 Task: Look for space in Bruntál, Czech Republic from 5th July, 2023 to 10th July, 2023 for 4 adults in price range Rs.9000 to Rs.14000. Place can be entire place with 2 bedrooms having 4 beds and 2 bathrooms. Property type can be house, flat, guest house. Booking option can be shelf check-in. Required host language is English.
Action: Mouse moved to (420, 86)
Screenshot: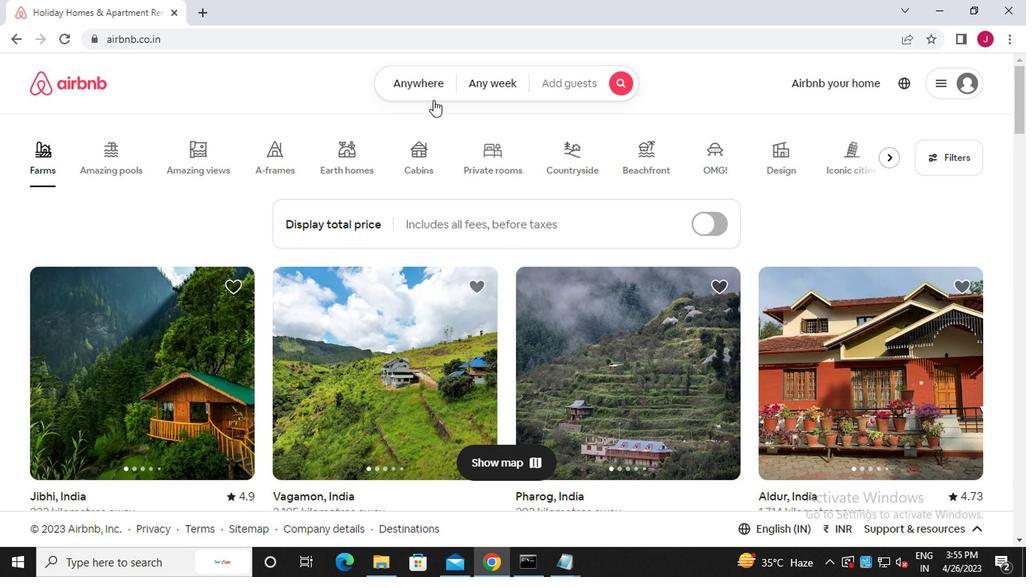 
Action: Mouse pressed left at (420, 86)
Screenshot: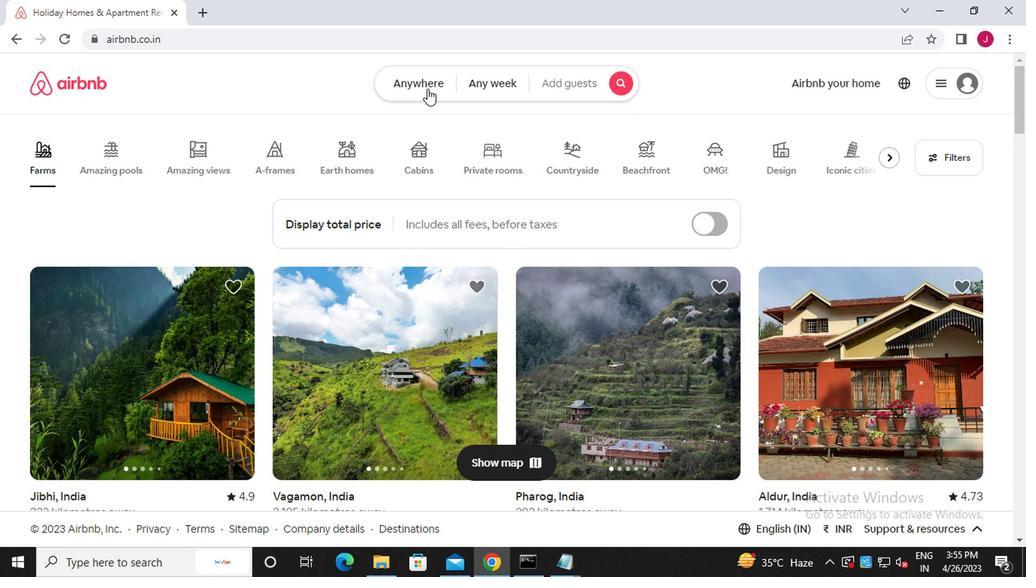 
Action: Mouse moved to (268, 144)
Screenshot: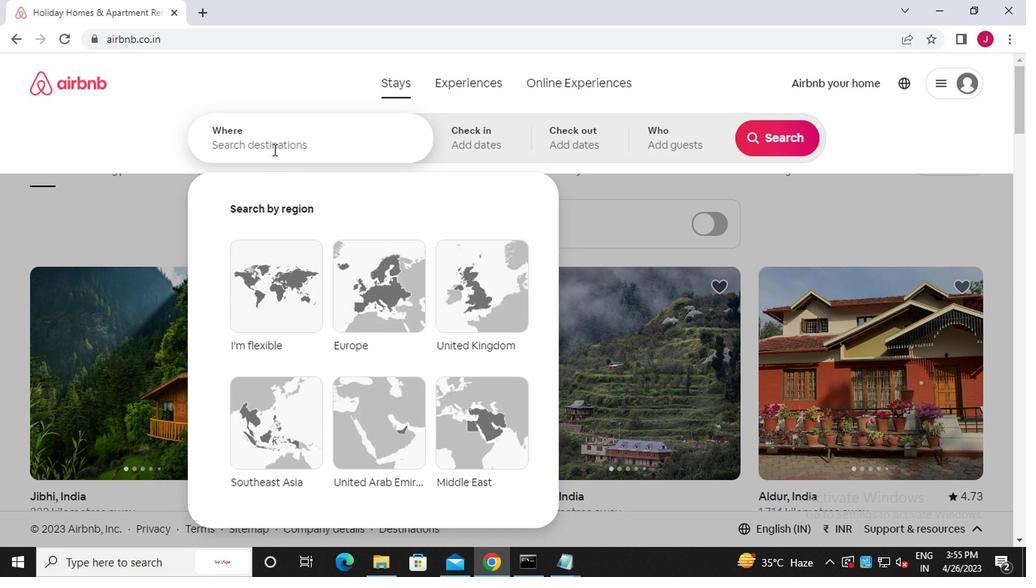 
Action: Mouse pressed left at (268, 144)
Screenshot: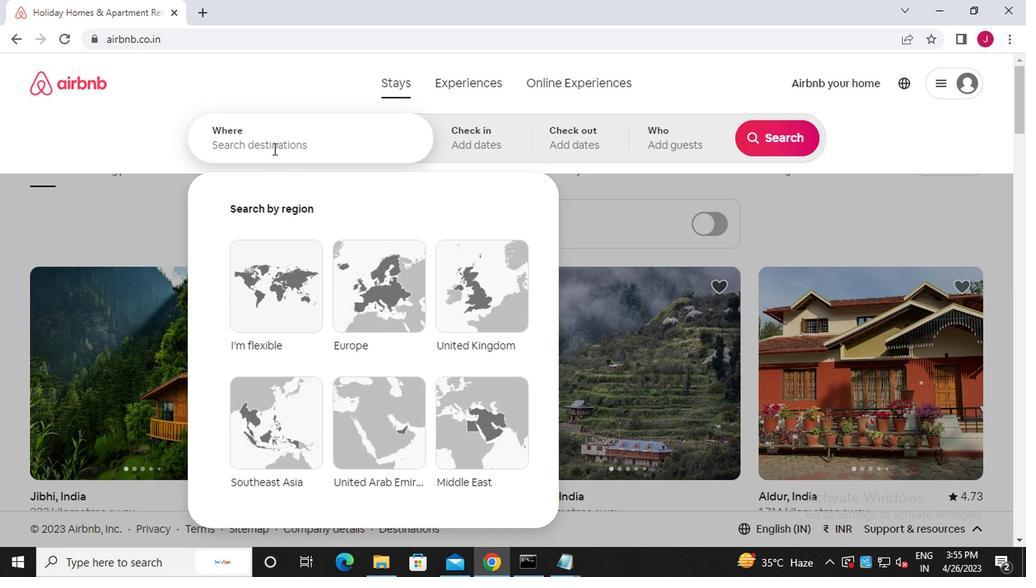
Action: Key pressed b<Key.caps_lock>runtal,<Key.caps_lock>c<Key.caps_lock>zech<Key.space><Key.caps_lock>re<Key.backspace><Key.caps_lock>epublic
Screenshot: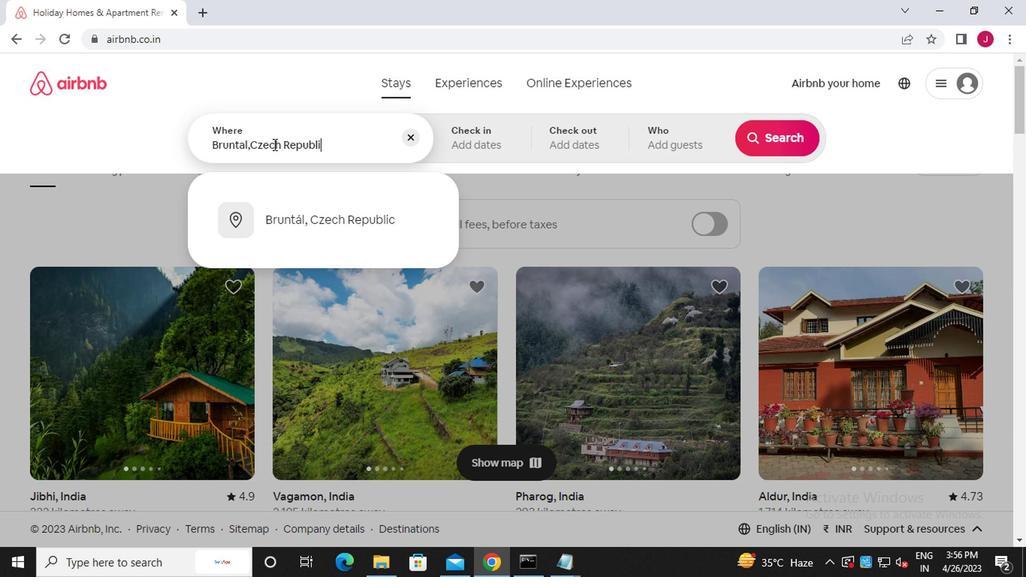 
Action: Mouse moved to (359, 223)
Screenshot: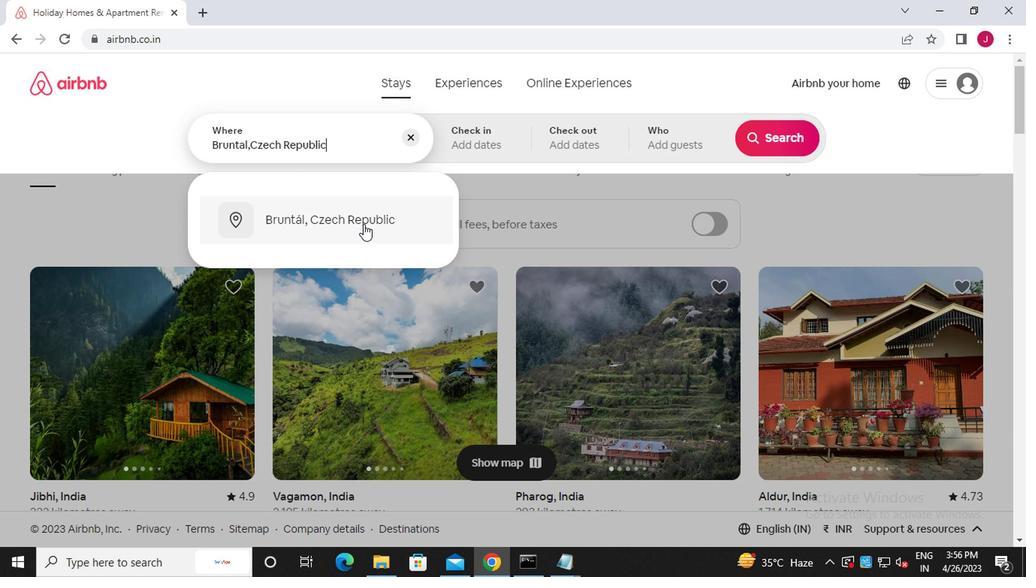 
Action: Mouse pressed left at (359, 223)
Screenshot: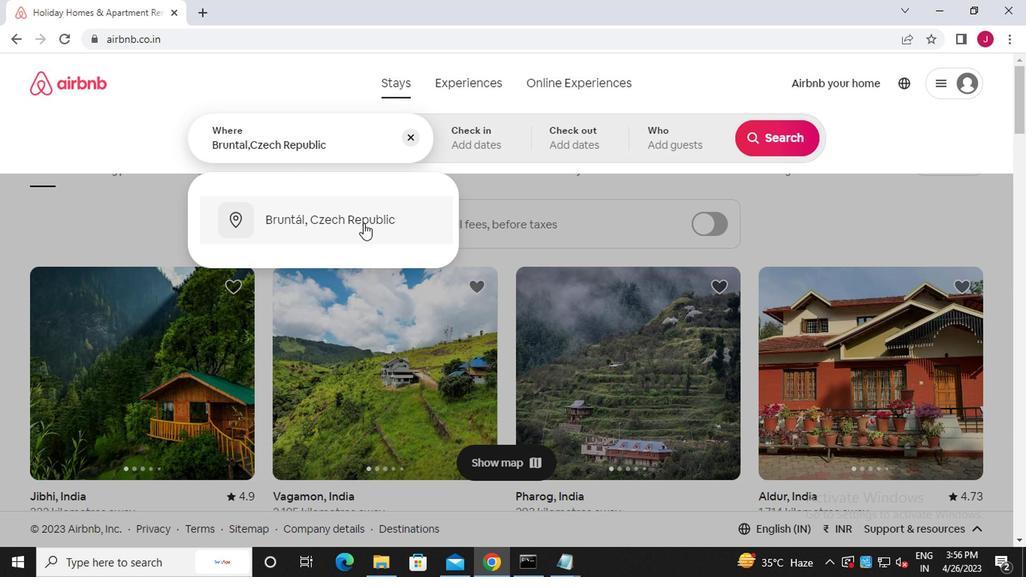 
Action: Mouse moved to (768, 257)
Screenshot: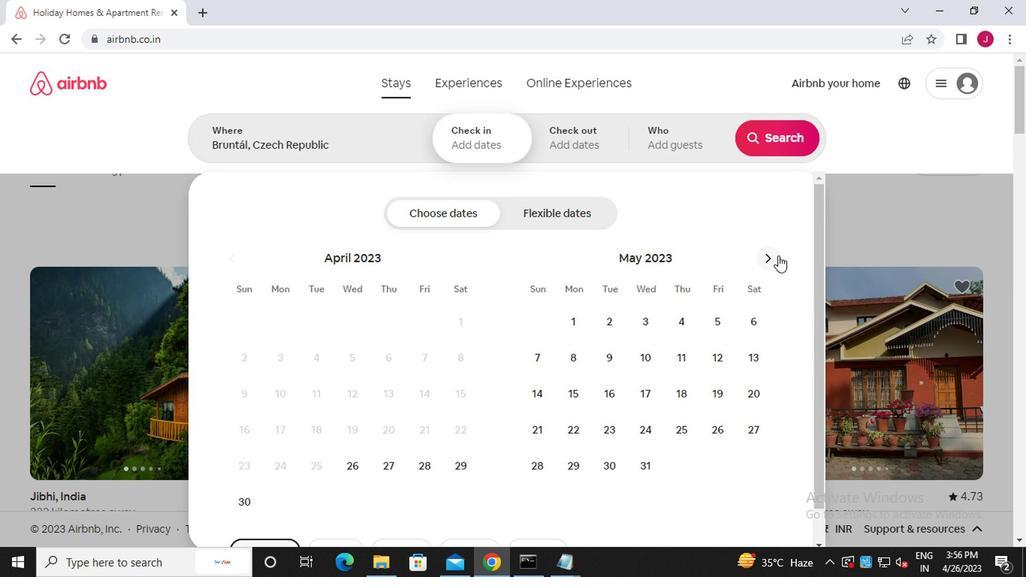 
Action: Mouse pressed left at (768, 257)
Screenshot: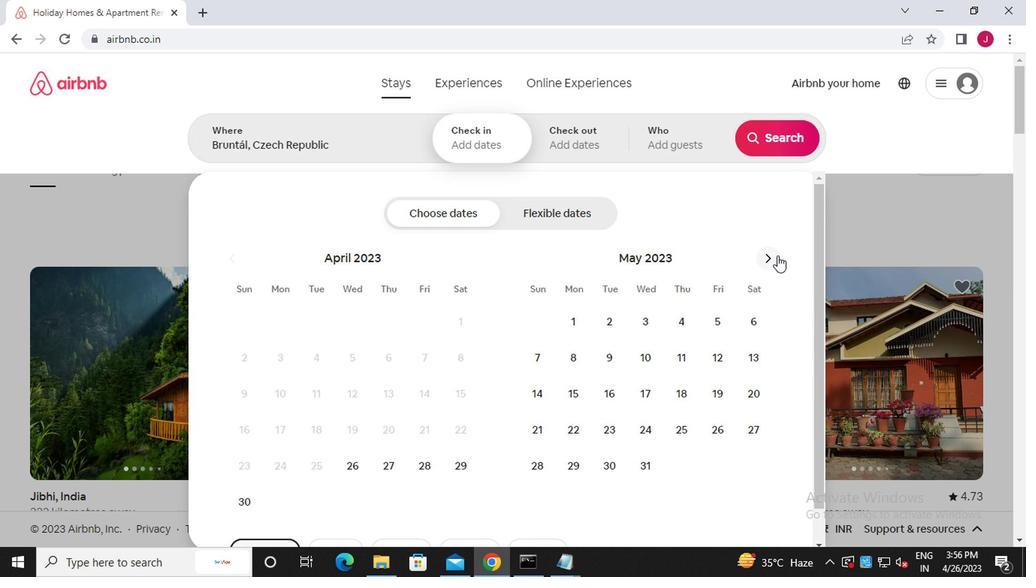 
Action: Mouse pressed left at (768, 257)
Screenshot: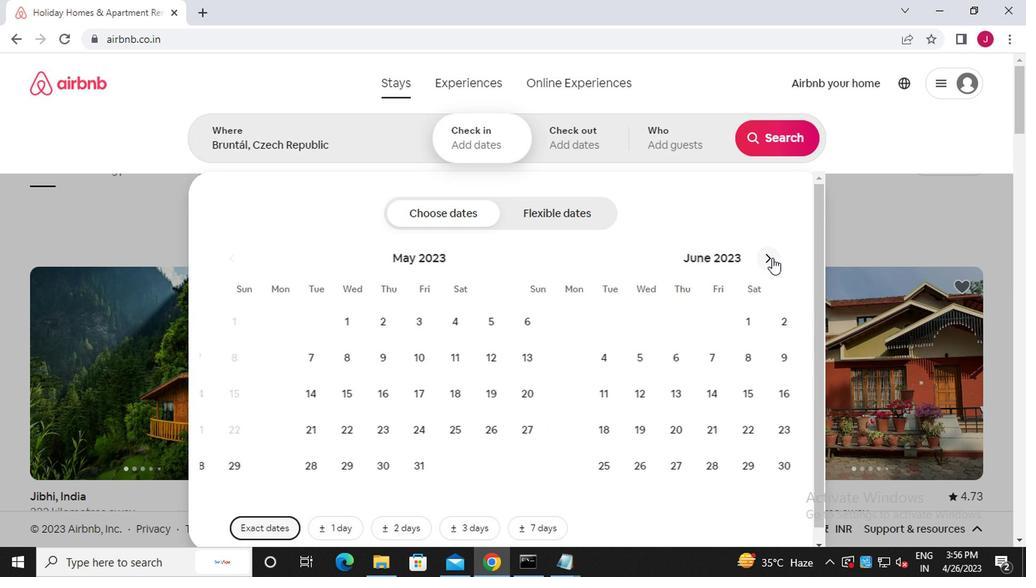 
Action: Mouse moved to (643, 358)
Screenshot: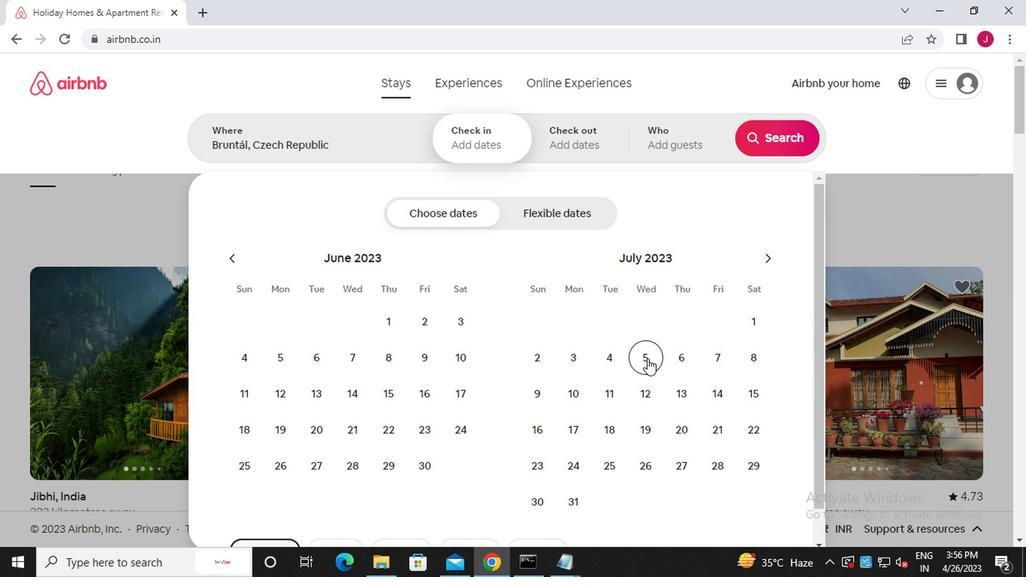 
Action: Mouse pressed left at (643, 358)
Screenshot: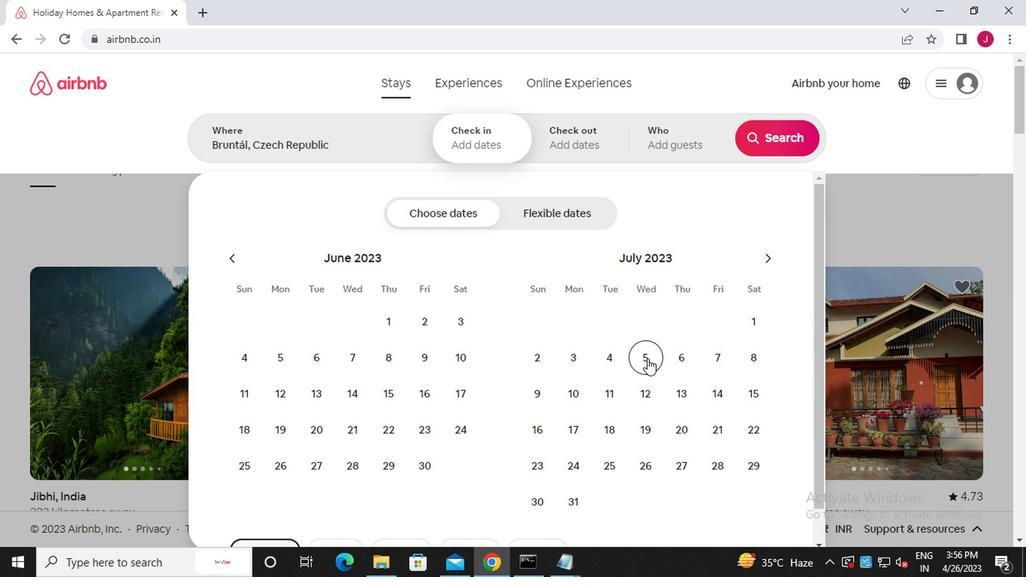 
Action: Mouse moved to (567, 391)
Screenshot: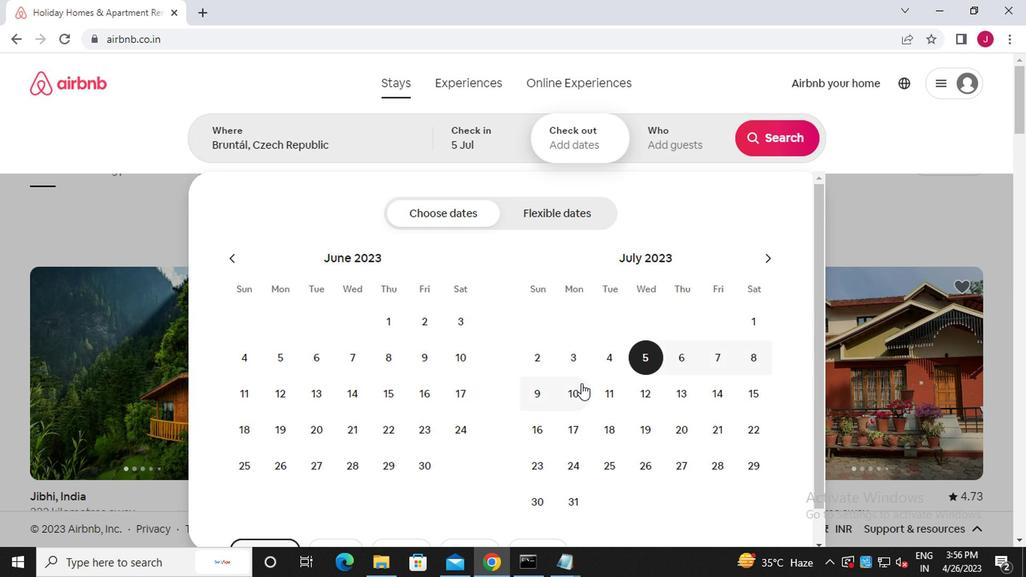 
Action: Mouse pressed left at (567, 391)
Screenshot: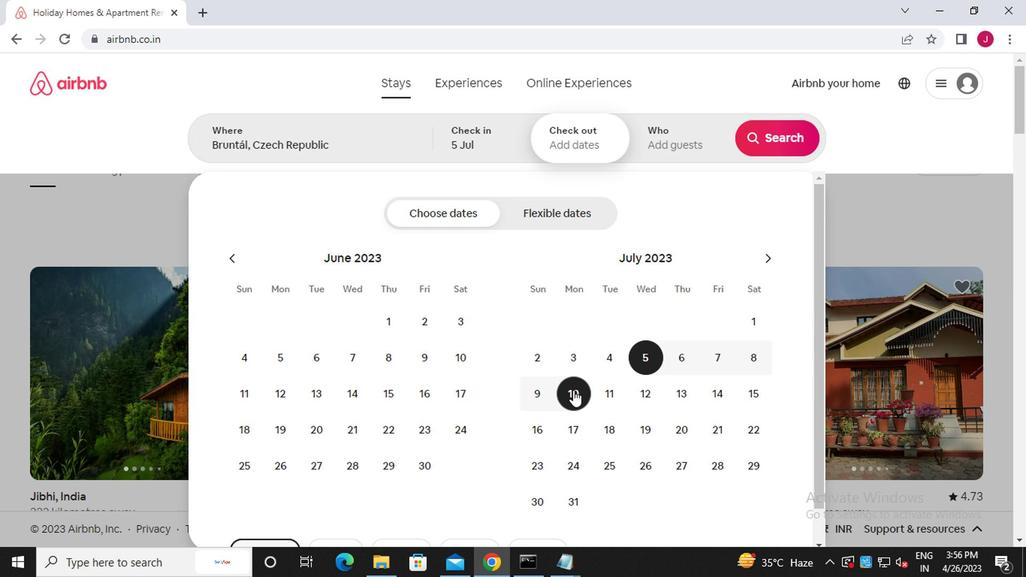 
Action: Mouse moved to (673, 139)
Screenshot: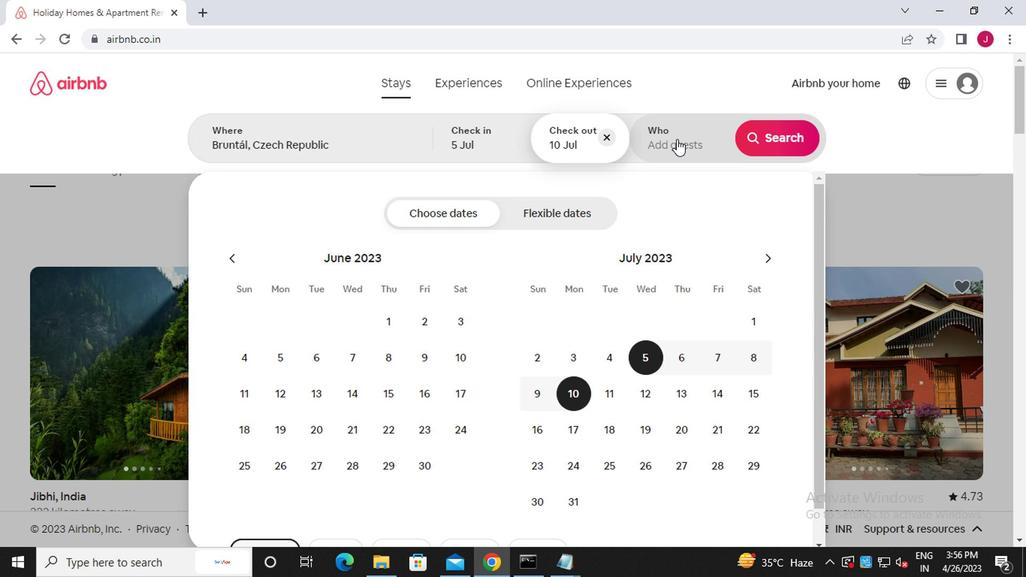 
Action: Mouse pressed left at (673, 139)
Screenshot: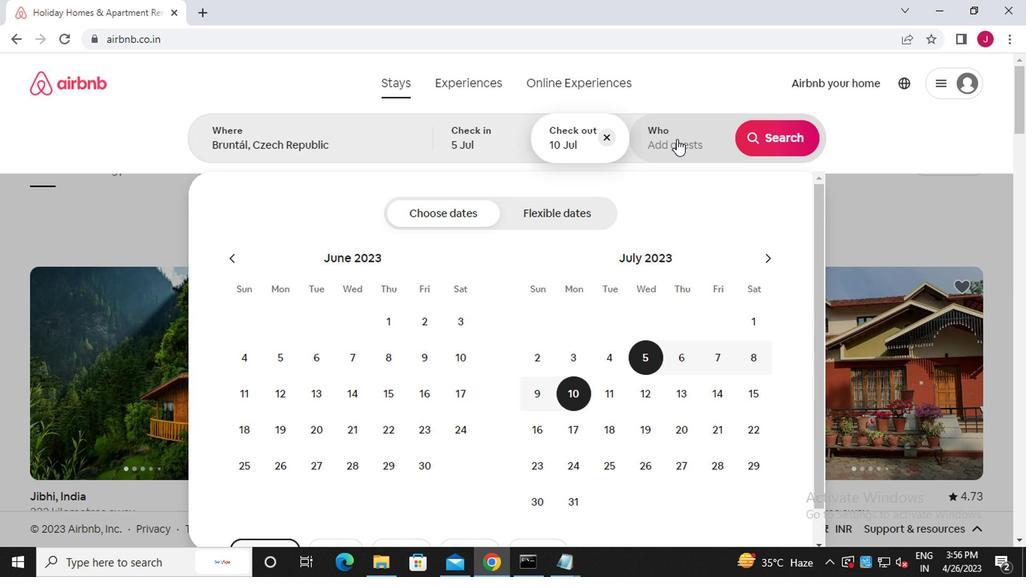 
Action: Mouse moved to (780, 221)
Screenshot: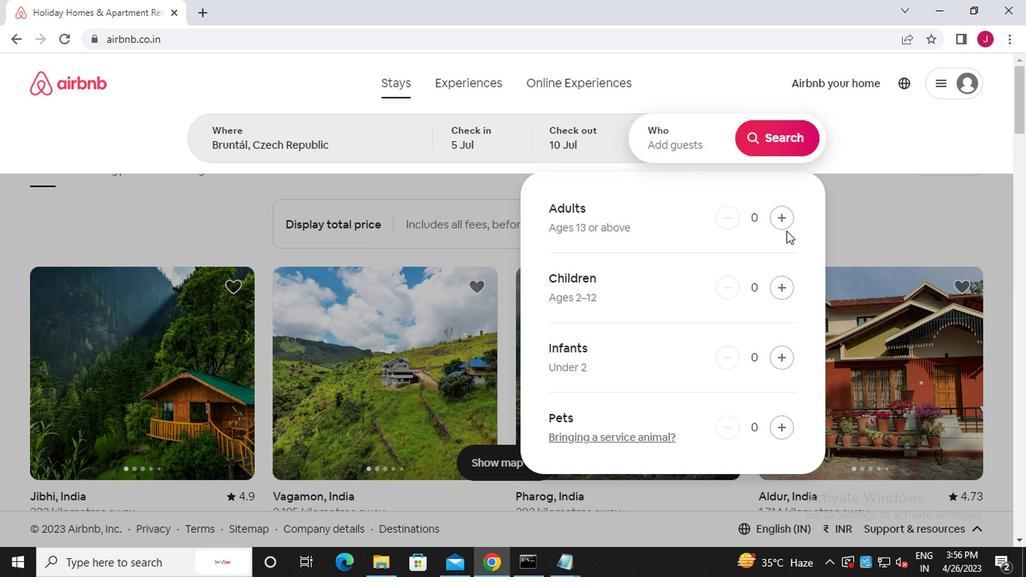 
Action: Mouse pressed left at (780, 221)
Screenshot: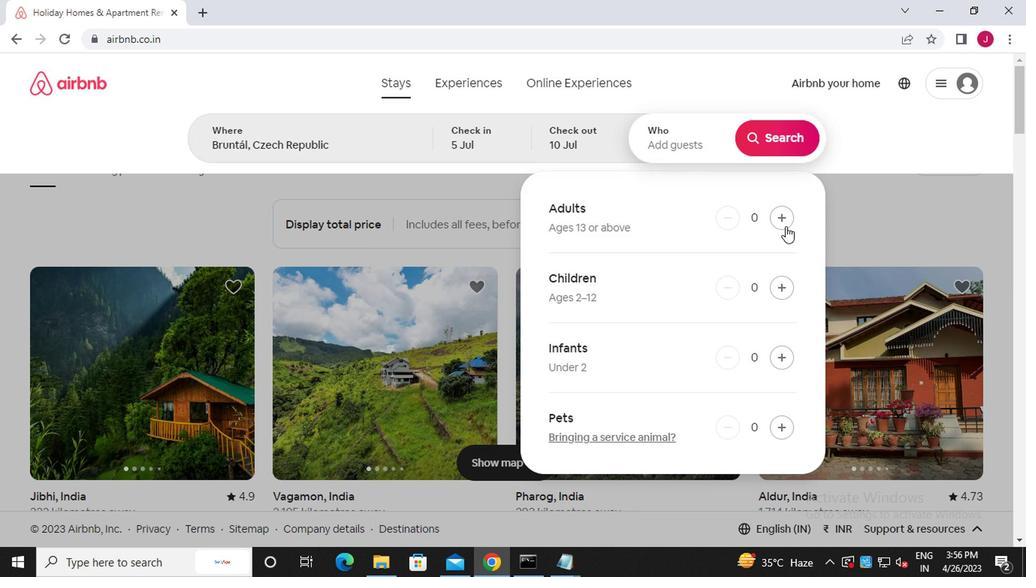
Action: Mouse moved to (780, 221)
Screenshot: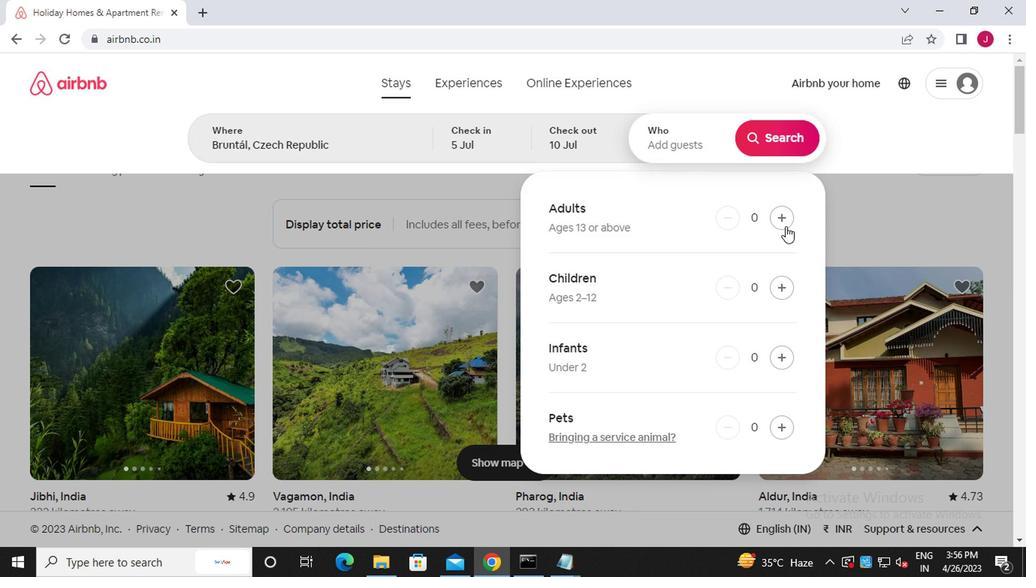 
Action: Mouse pressed left at (780, 221)
Screenshot: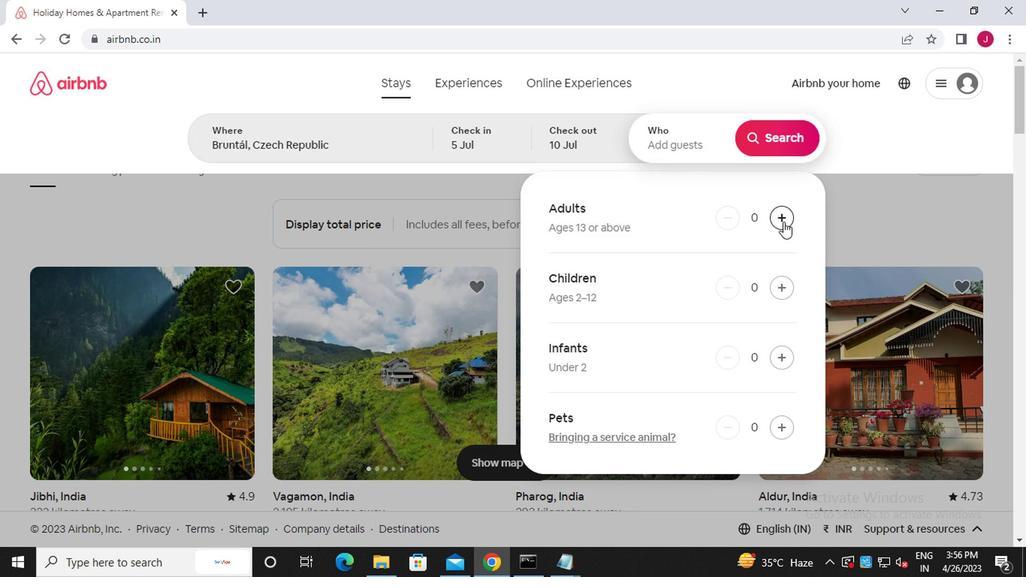
Action: Mouse pressed left at (780, 221)
Screenshot: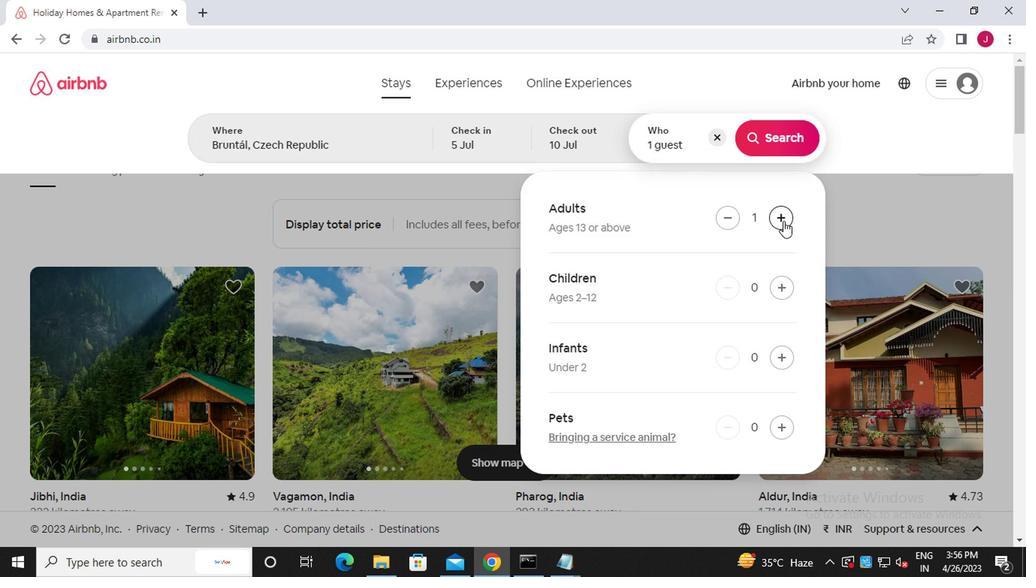 
Action: Mouse pressed left at (780, 221)
Screenshot: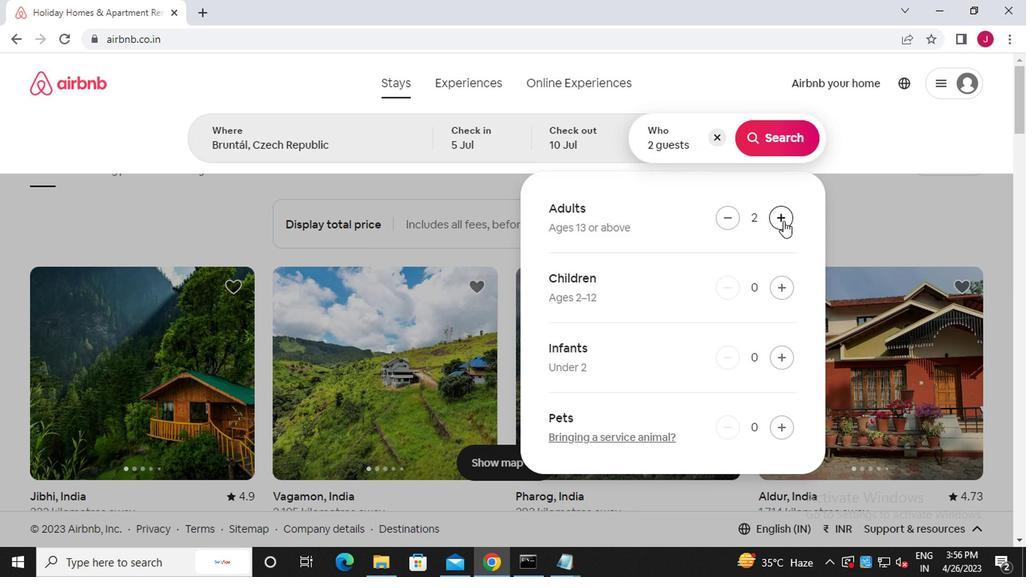 
Action: Mouse moved to (775, 143)
Screenshot: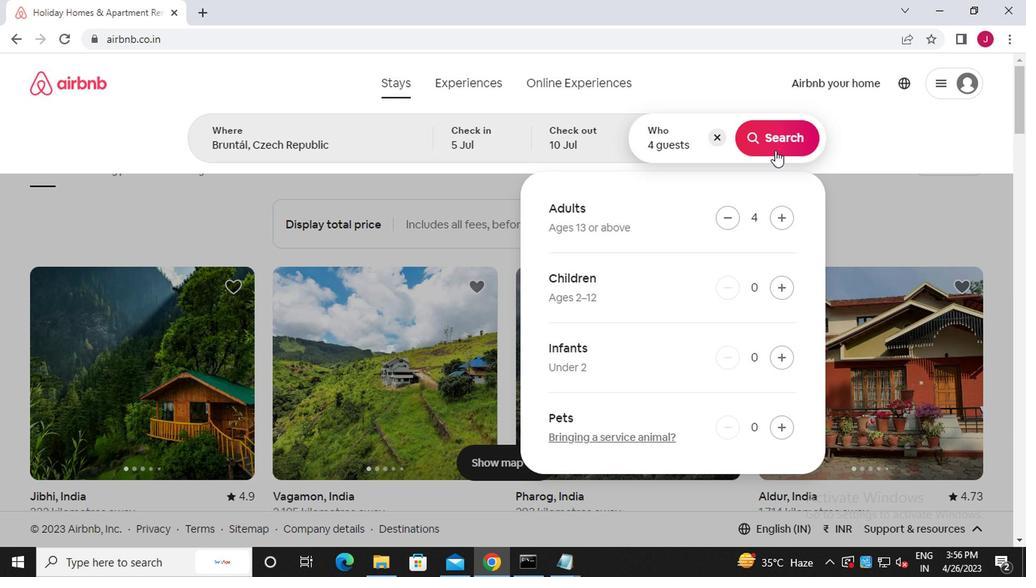 
Action: Mouse pressed left at (775, 143)
Screenshot: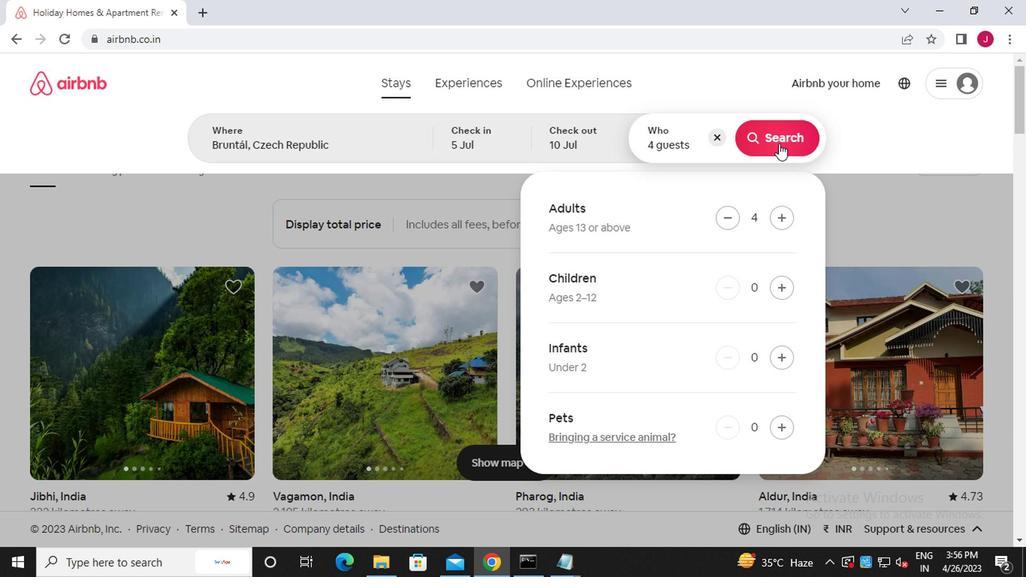 
Action: Mouse moved to (966, 144)
Screenshot: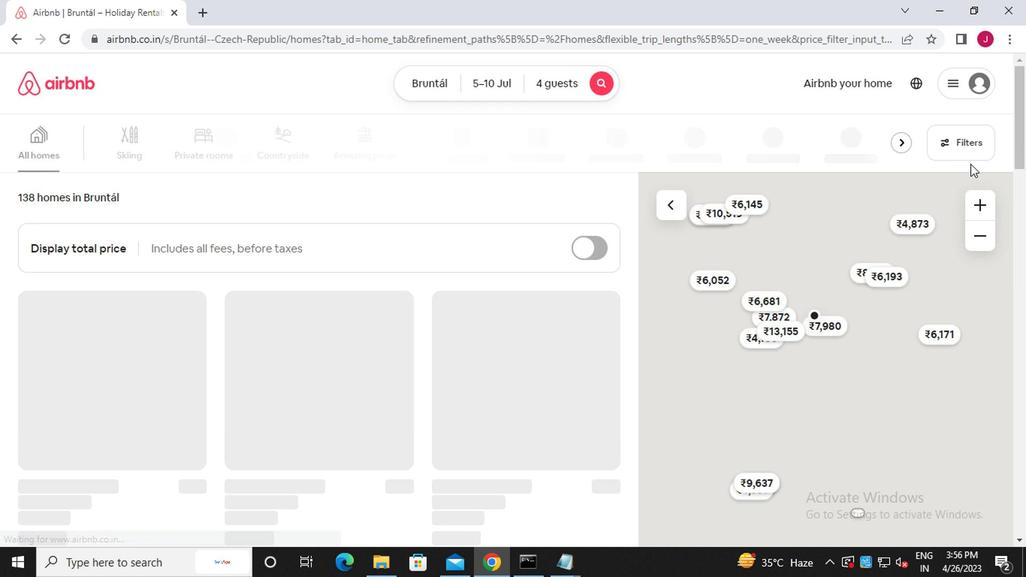 
Action: Mouse pressed left at (966, 144)
Screenshot: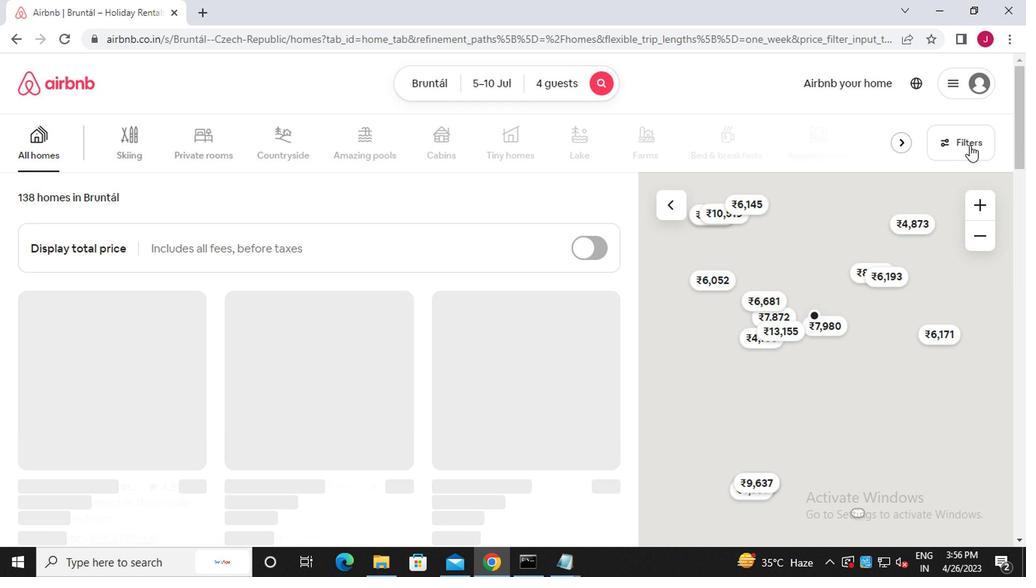 
Action: Mouse moved to (359, 329)
Screenshot: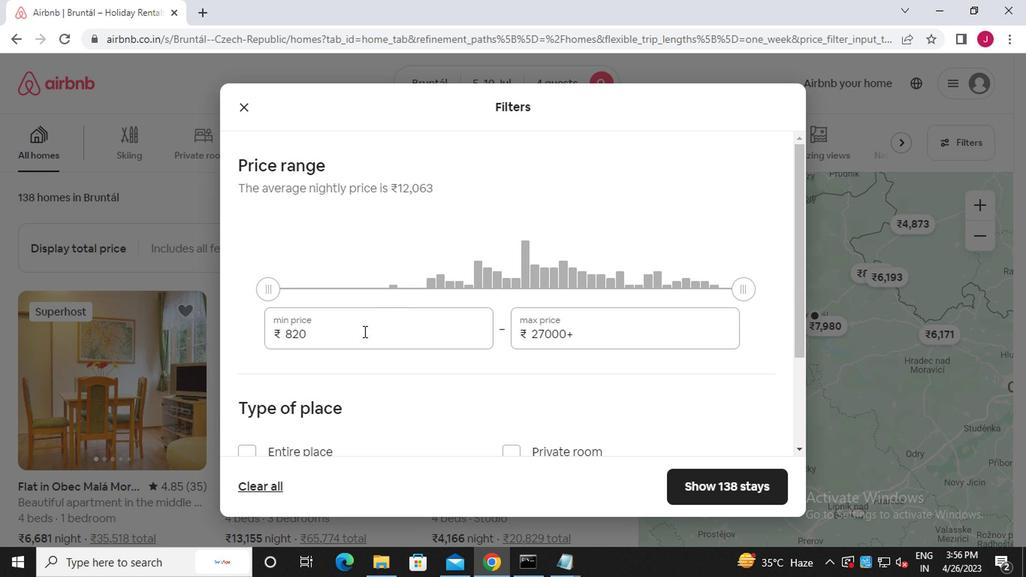 
Action: Mouse pressed left at (359, 329)
Screenshot: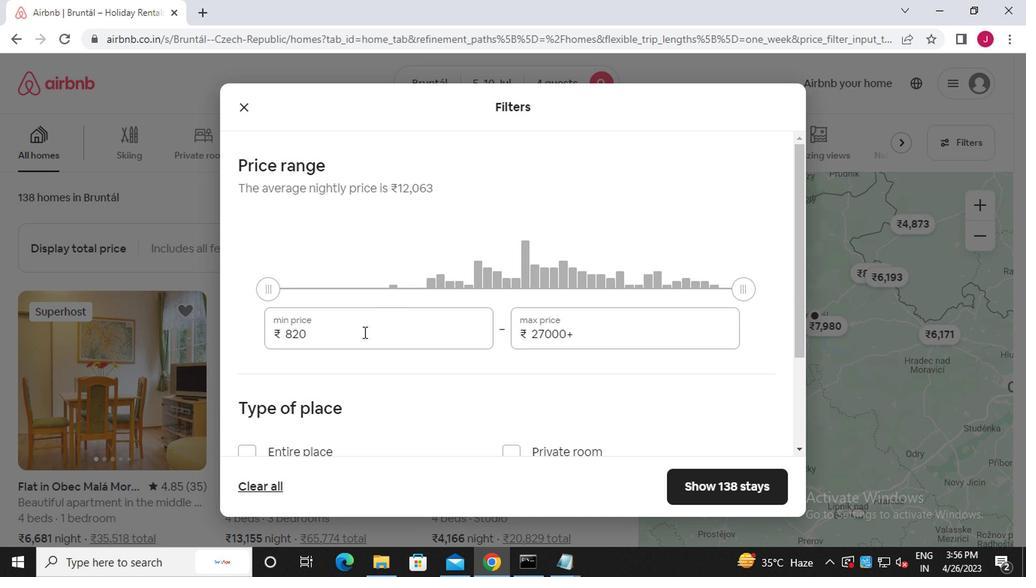 
Action: Mouse moved to (359, 329)
Screenshot: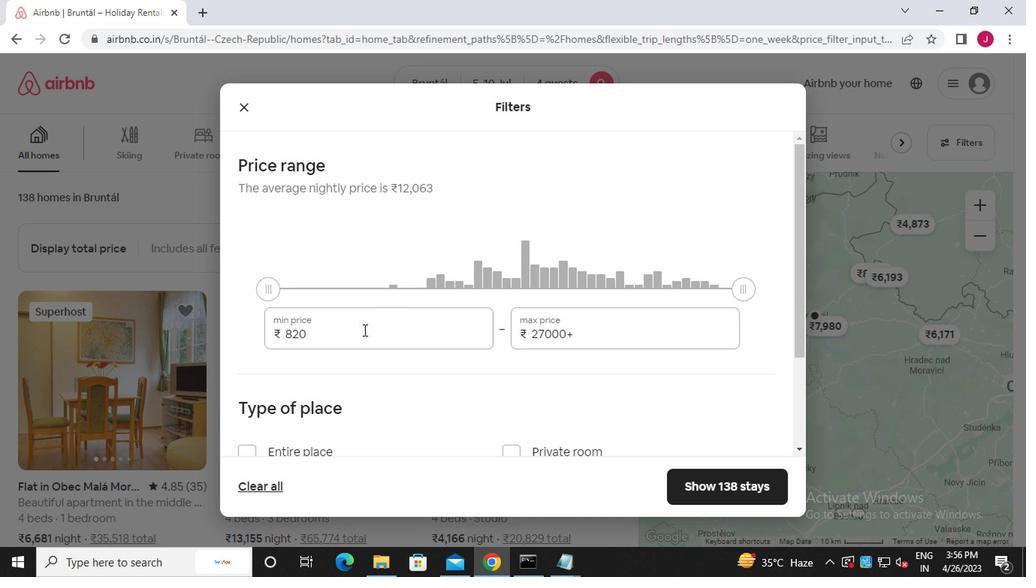 
Action: Key pressed <Key.backspace><Key.backspace><Key.backspace><<105>><<96>><<96>><<96>>
Screenshot: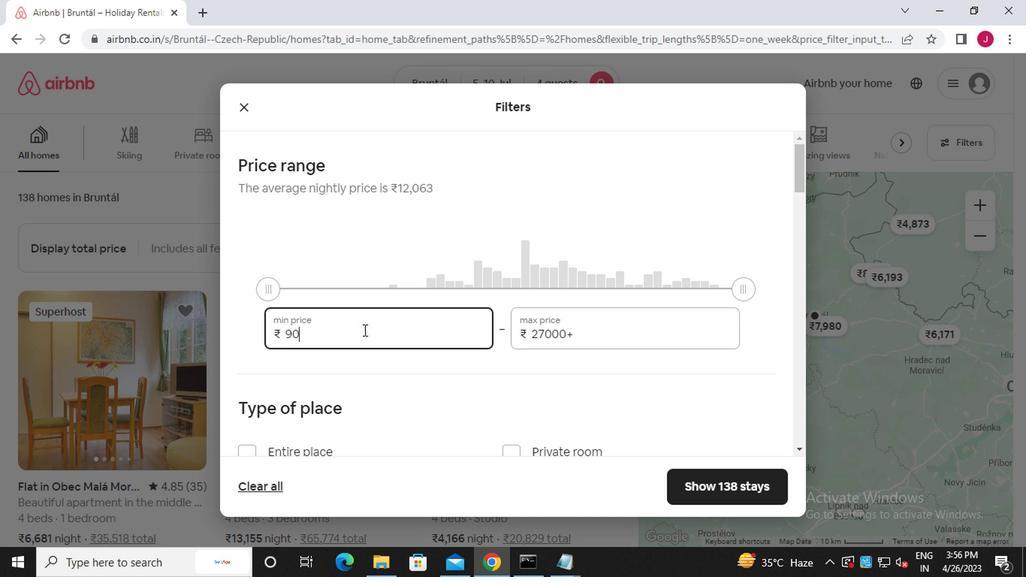 
Action: Mouse moved to (588, 327)
Screenshot: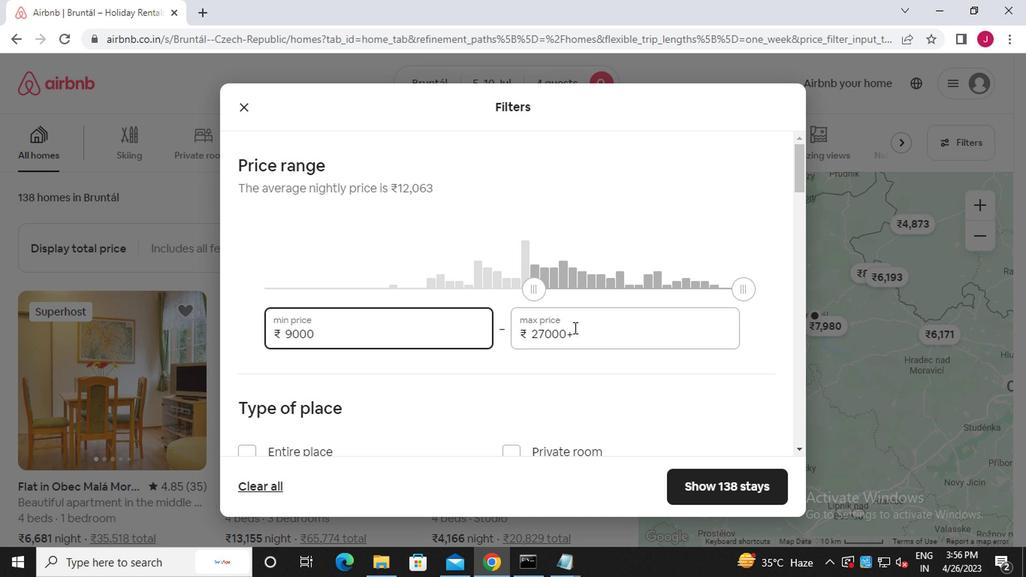 
Action: Mouse pressed left at (588, 327)
Screenshot: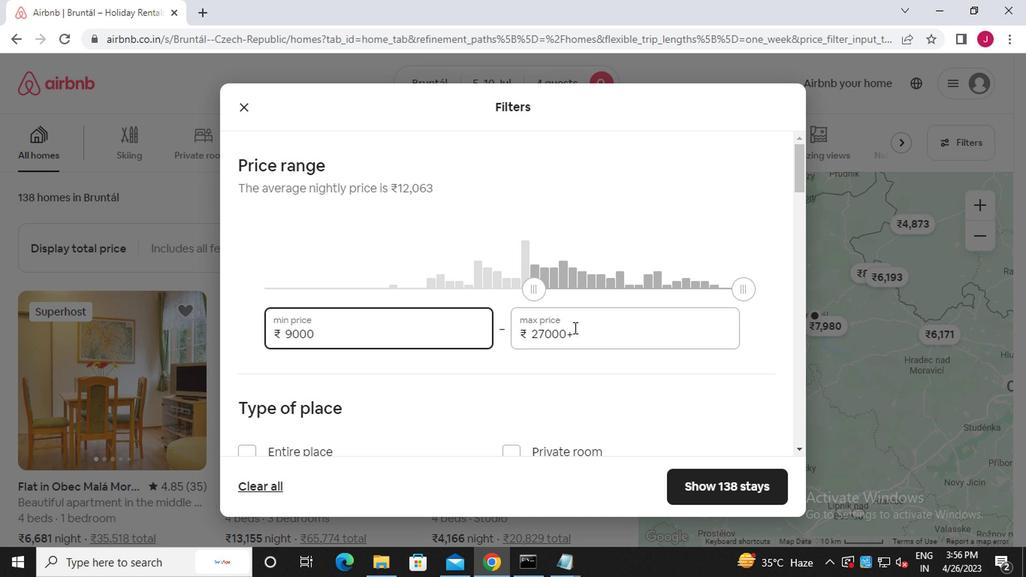 
Action: Mouse moved to (587, 332)
Screenshot: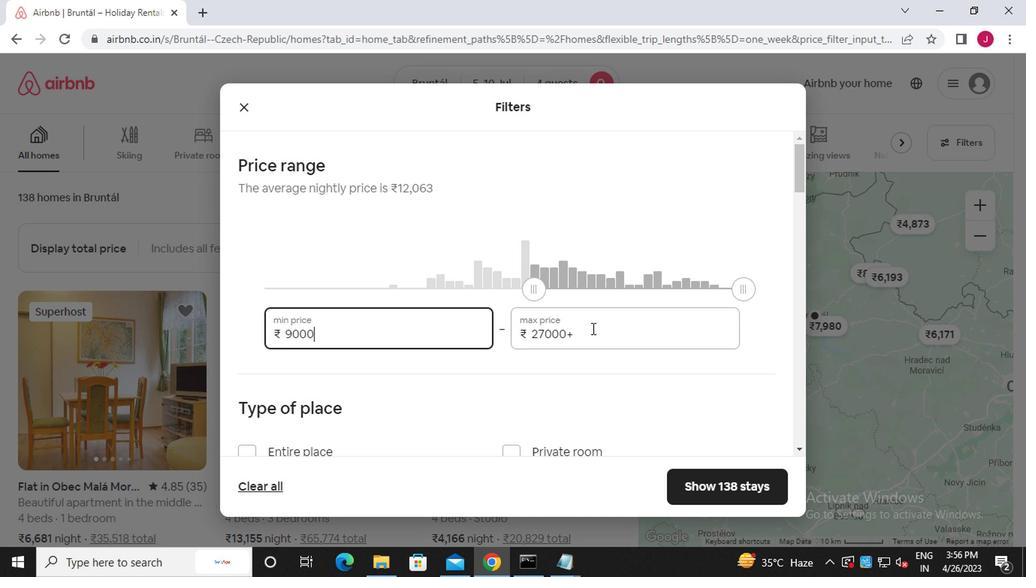 
Action: Key pressed <Key.backspace><Key.backspace><Key.backspace><Key.backspace><Key.backspace><Key.backspace><Key.backspace><Key.backspace><Key.backspace><Key.backspace><Key.backspace><<97>><<100>><<96>><<96>><<96>>
Screenshot: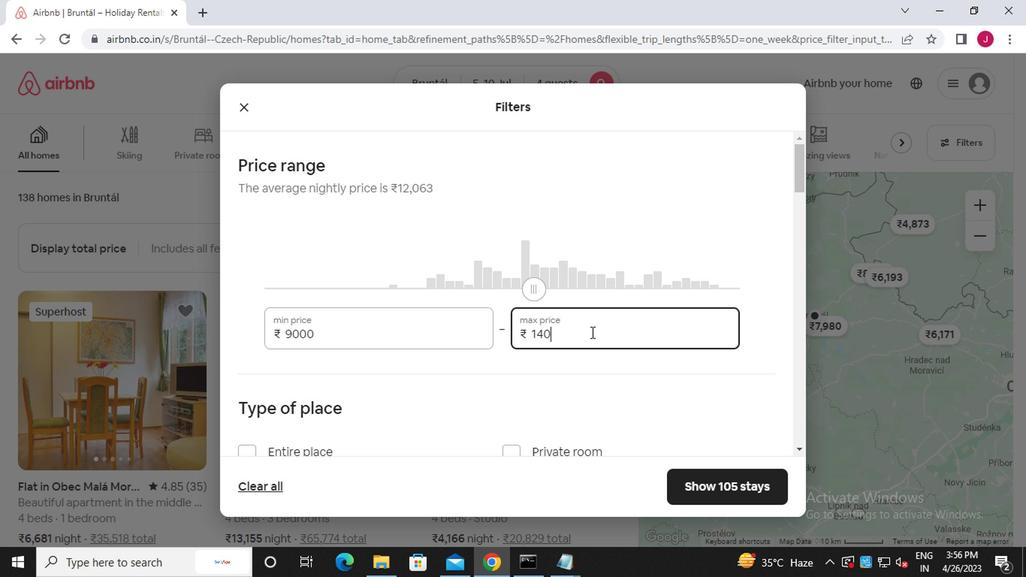 
Action: Mouse scrolled (587, 331) with delta (0, -1)
Screenshot: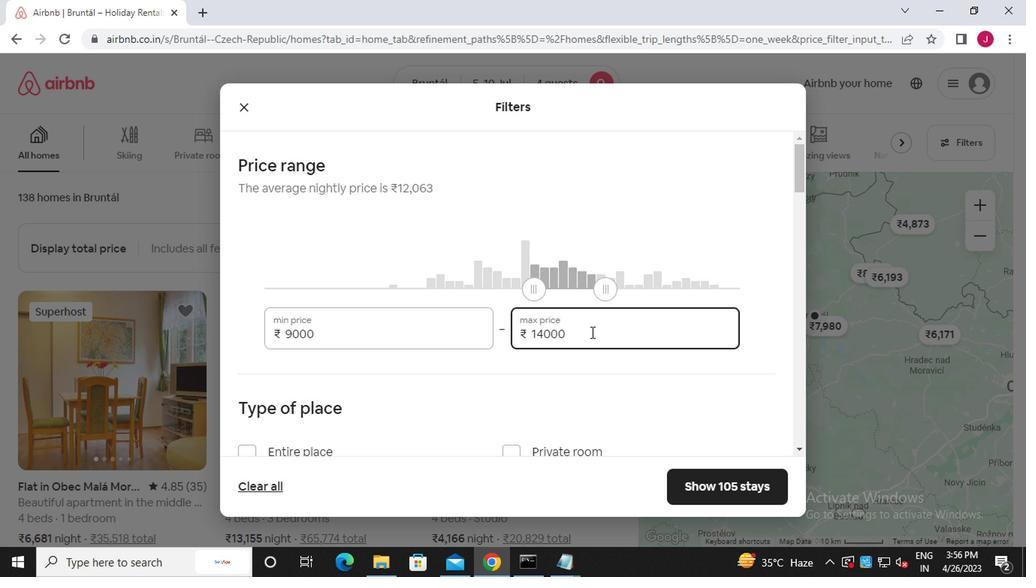
Action: Mouse scrolled (587, 331) with delta (0, -1)
Screenshot: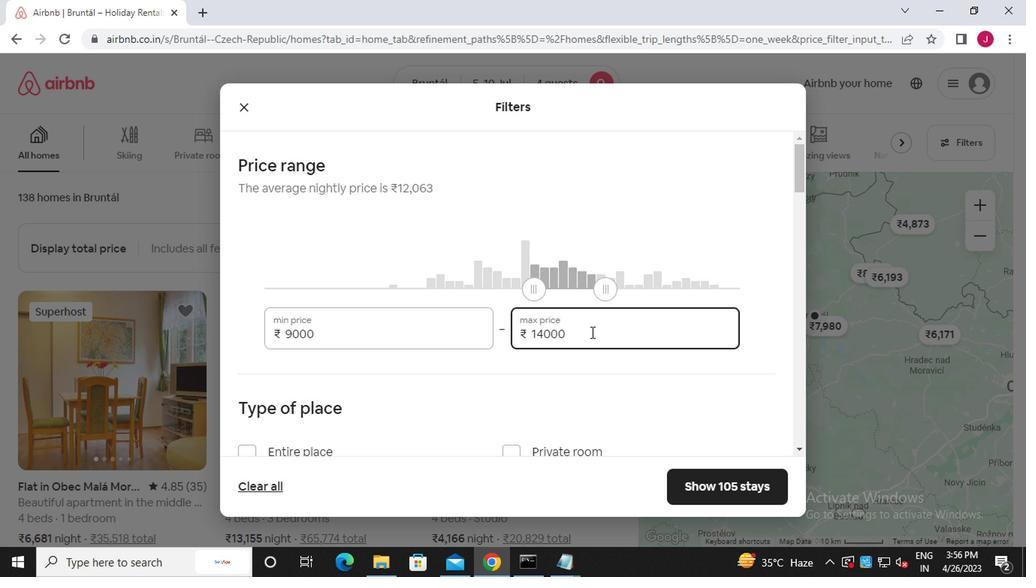 
Action: Mouse moved to (241, 303)
Screenshot: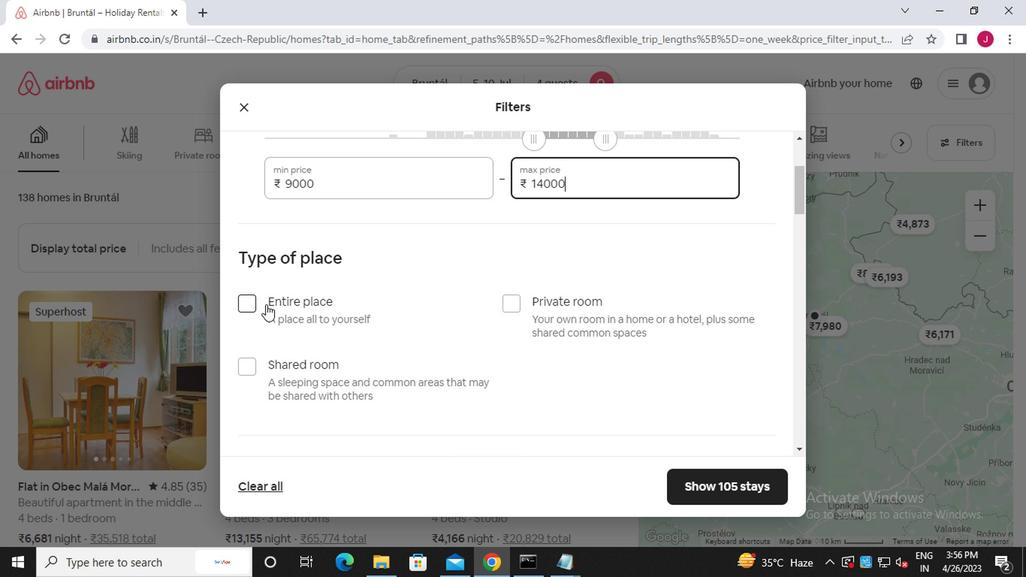 
Action: Mouse pressed left at (241, 303)
Screenshot: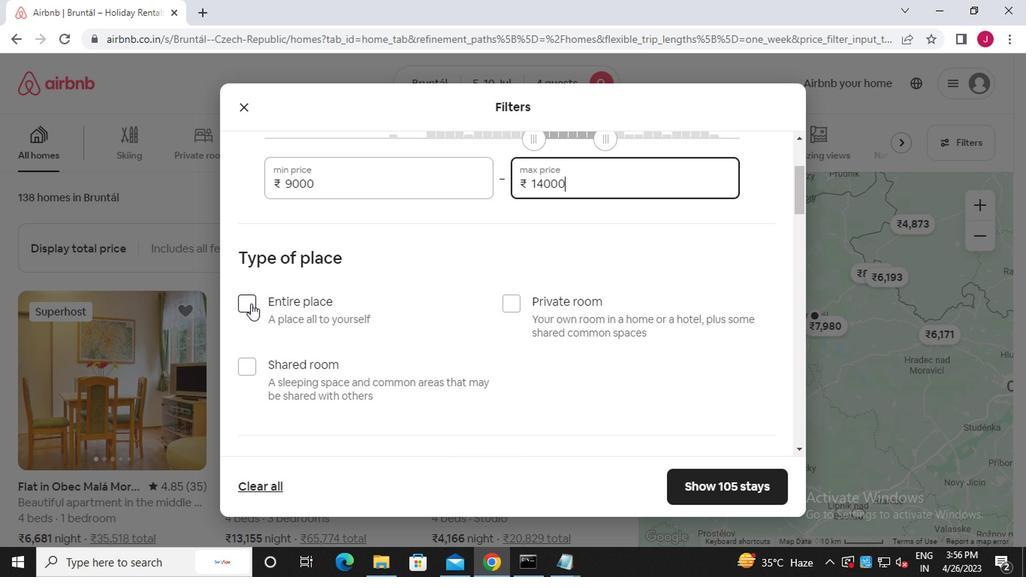 
Action: Mouse moved to (320, 318)
Screenshot: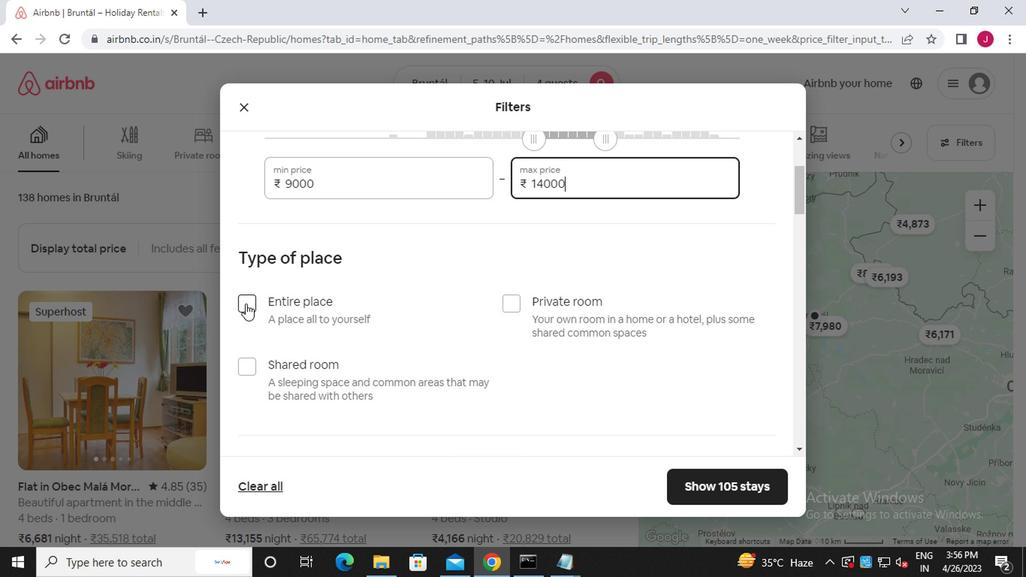 
Action: Mouse scrolled (320, 317) with delta (0, -1)
Screenshot: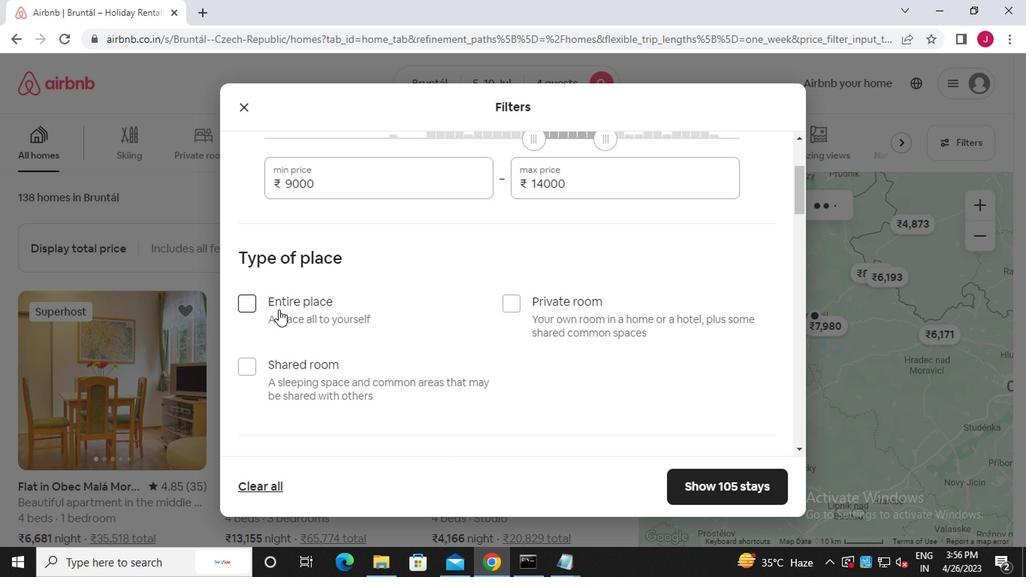 
Action: Mouse scrolled (320, 317) with delta (0, -1)
Screenshot: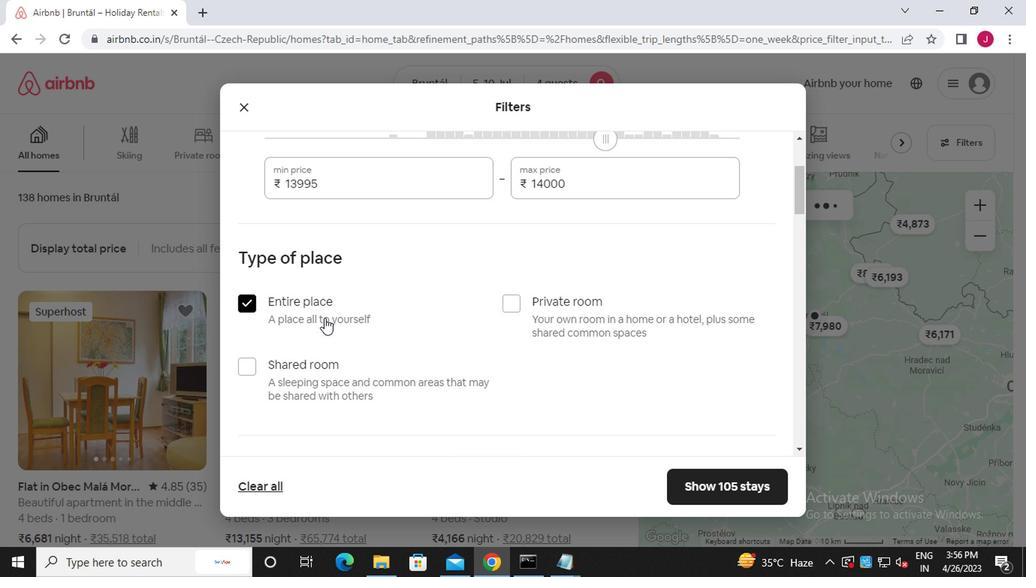 
Action: Mouse scrolled (320, 317) with delta (0, -1)
Screenshot: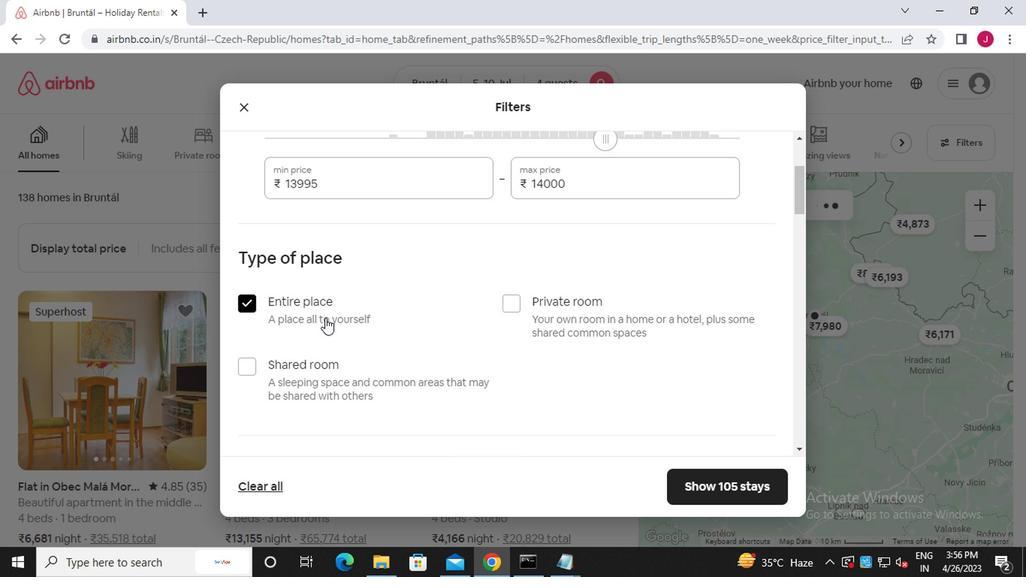 
Action: Mouse moved to (375, 326)
Screenshot: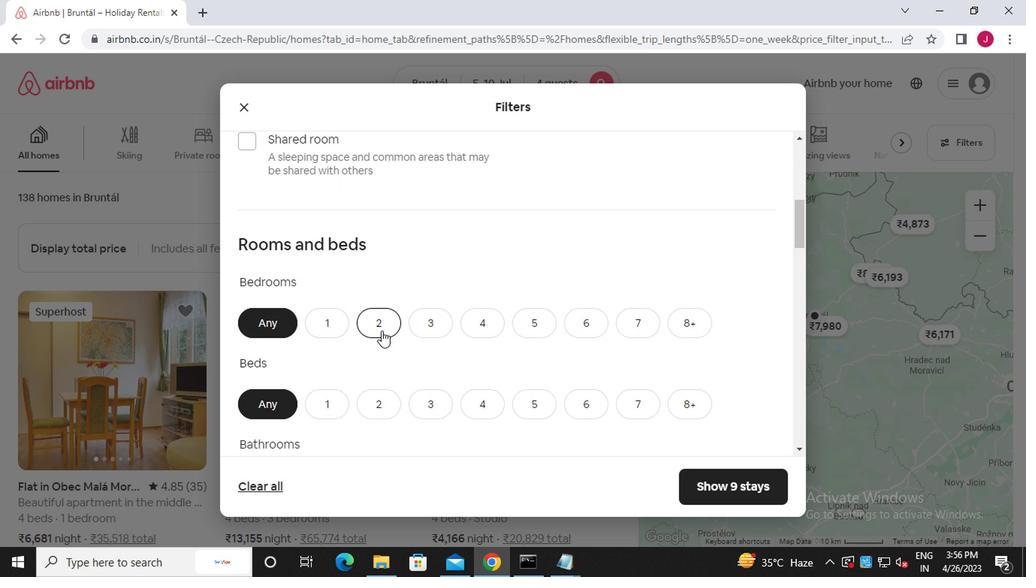 
Action: Mouse pressed left at (375, 326)
Screenshot: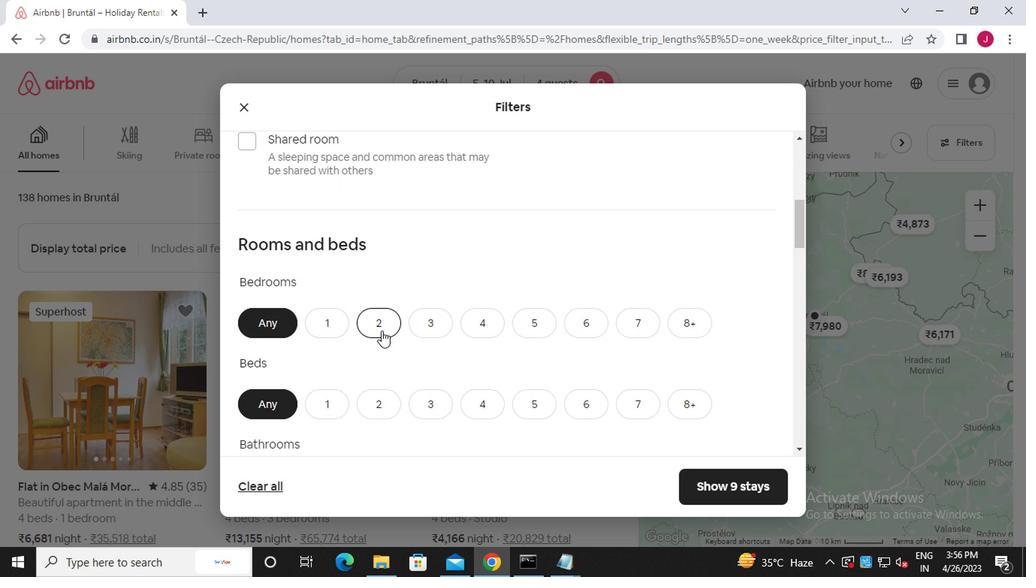 
Action: Mouse moved to (488, 409)
Screenshot: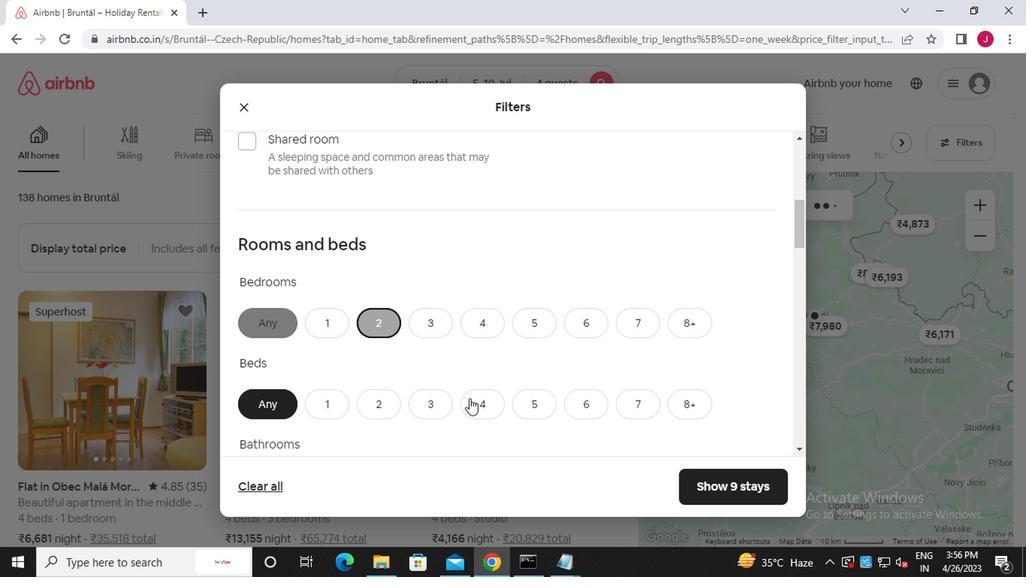 
Action: Mouse pressed left at (488, 409)
Screenshot: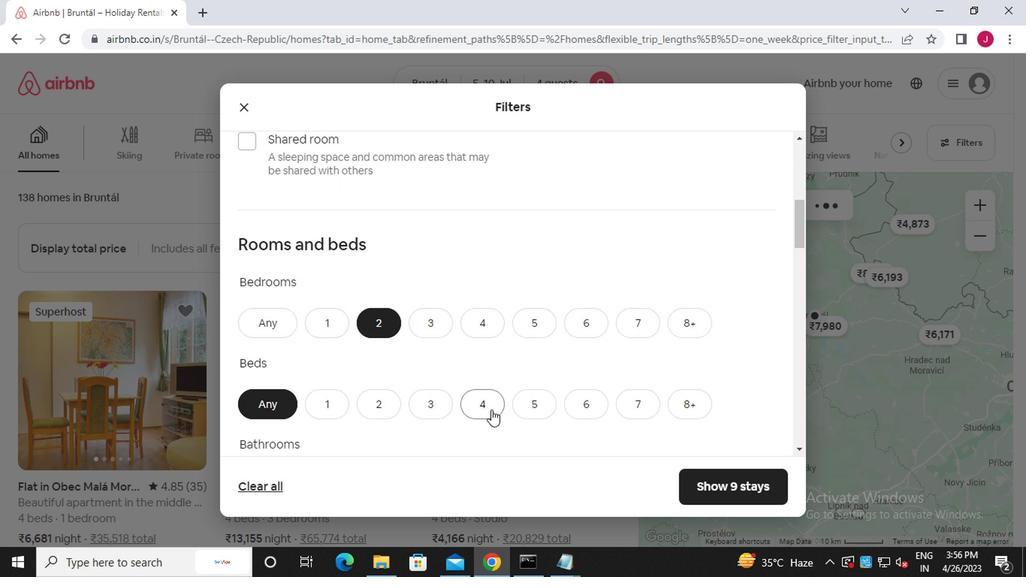
Action: Mouse moved to (462, 388)
Screenshot: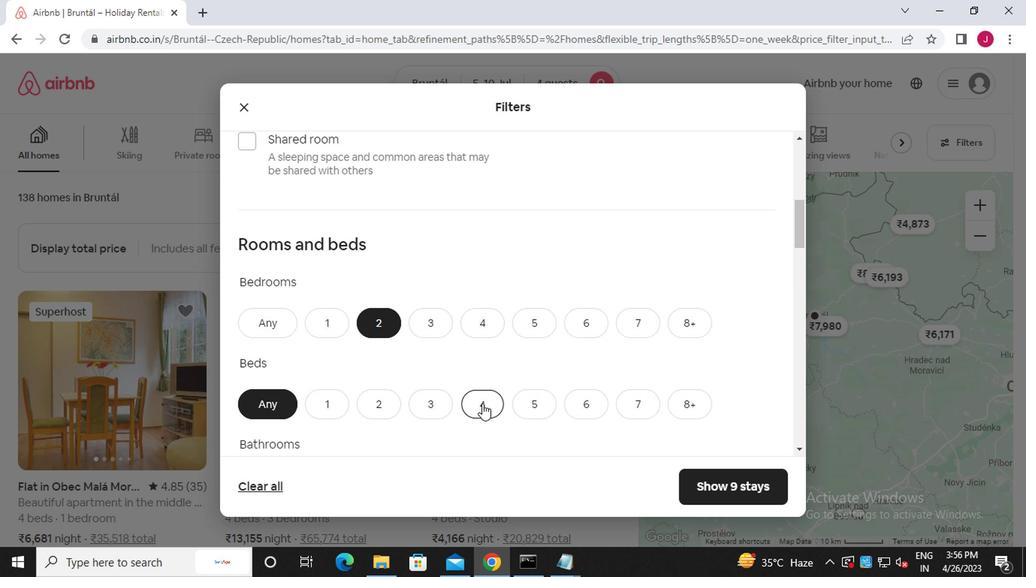 
Action: Mouse scrolled (462, 388) with delta (0, 0)
Screenshot: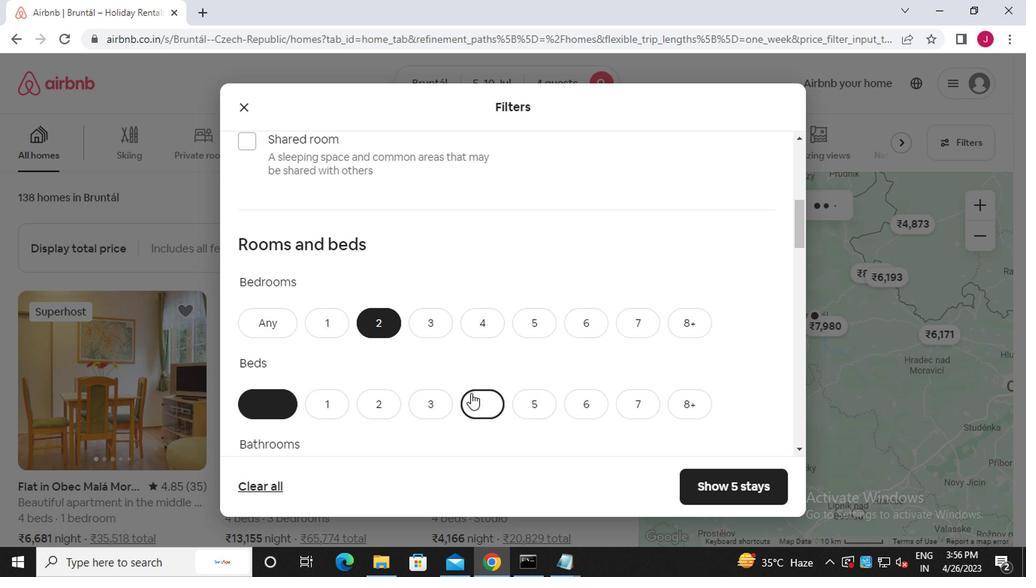
Action: Mouse scrolled (462, 388) with delta (0, 0)
Screenshot: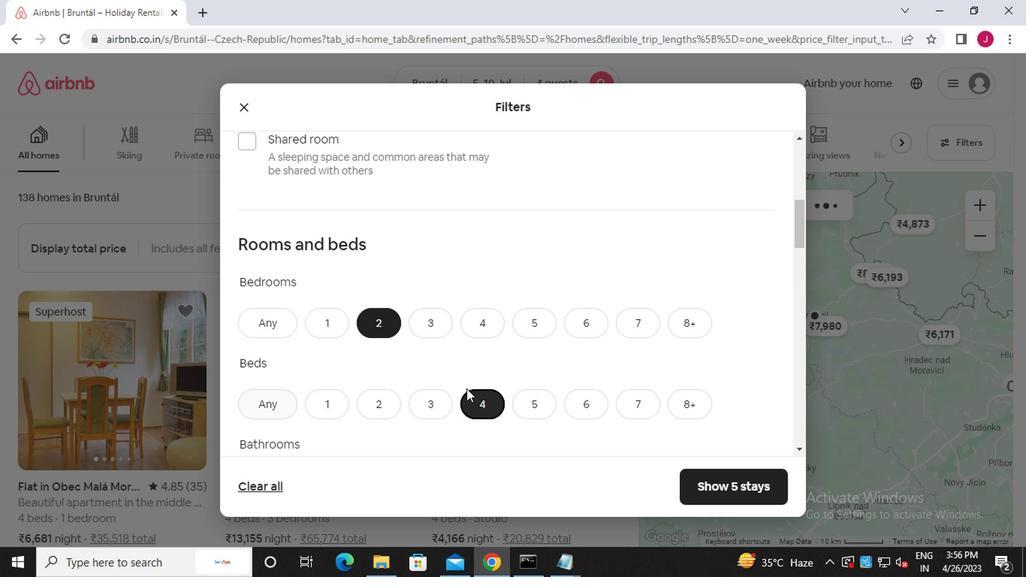 
Action: Mouse moved to (372, 336)
Screenshot: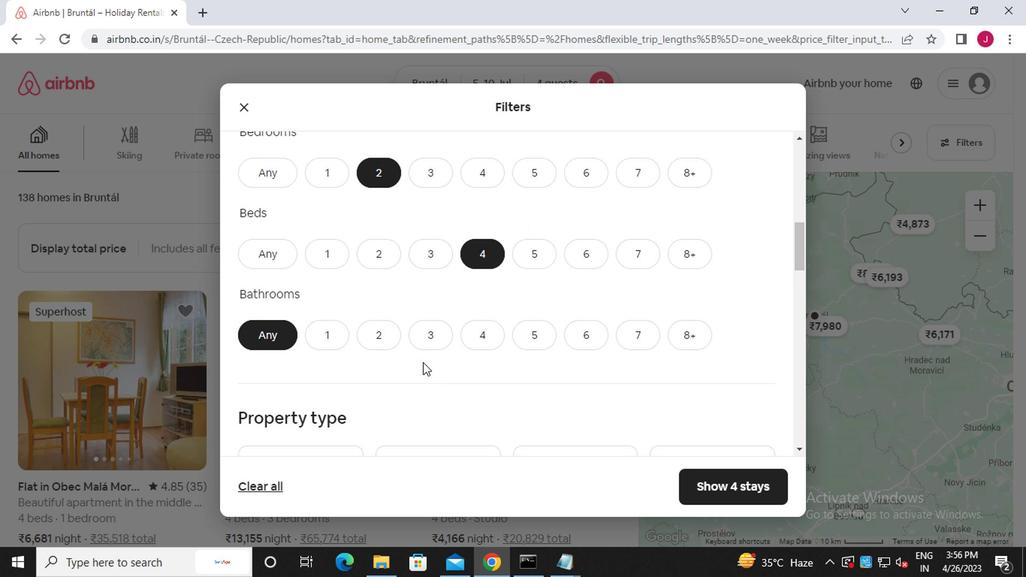 
Action: Mouse pressed left at (372, 336)
Screenshot: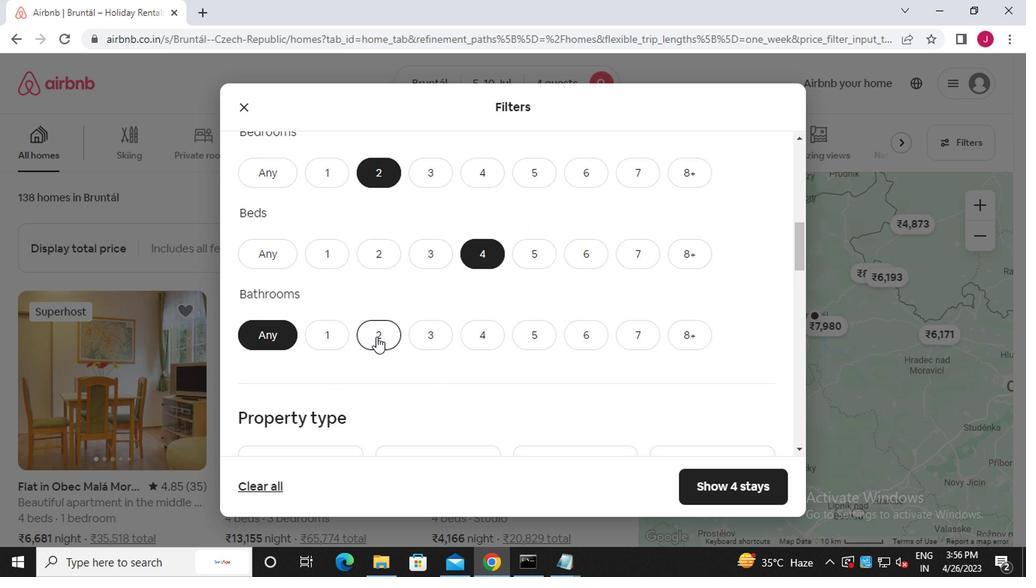 
Action: Mouse scrolled (372, 336) with delta (0, 0)
Screenshot: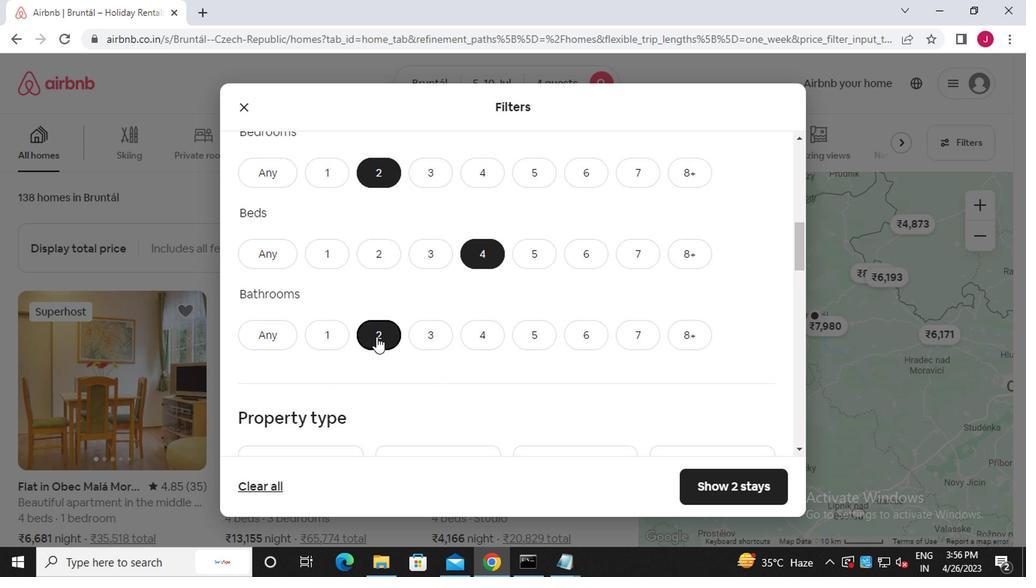 
Action: Mouse scrolled (372, 336) with delta (0, 0)
Screenshot: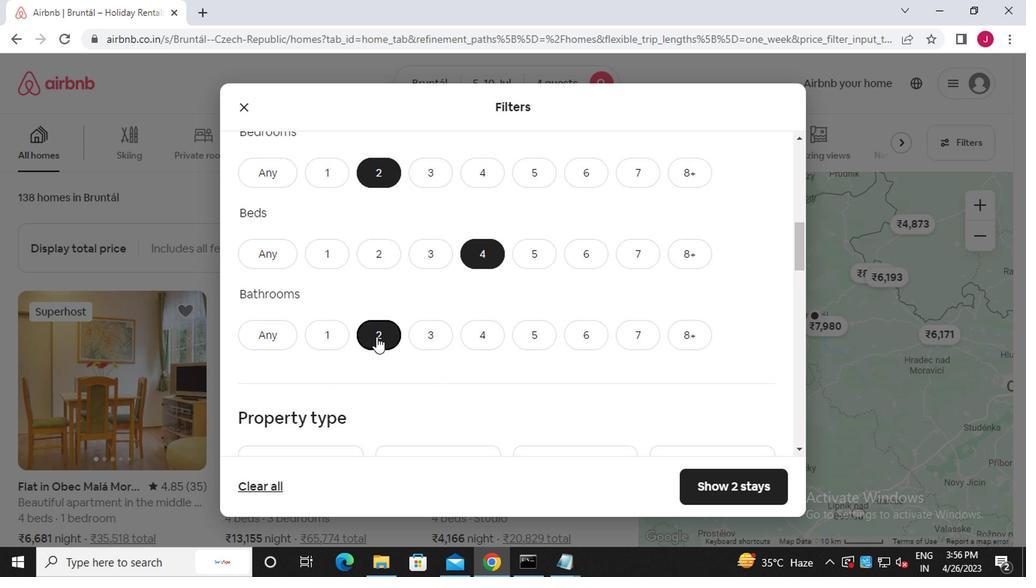 
Action: Mouse moved to (299, 338)
Screenshot: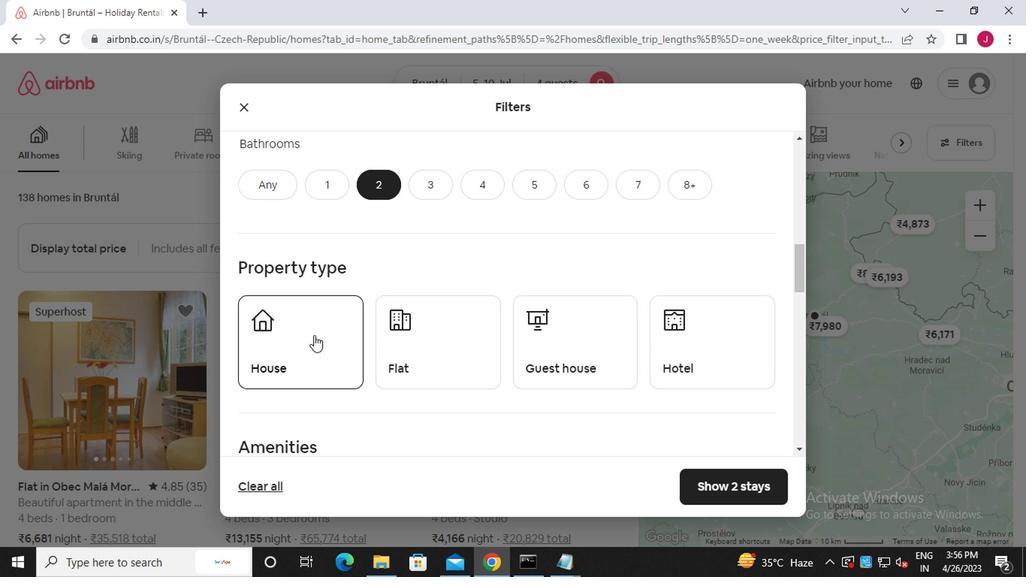 
Action: Mouse pressed left at (299, 338)
Screenshot: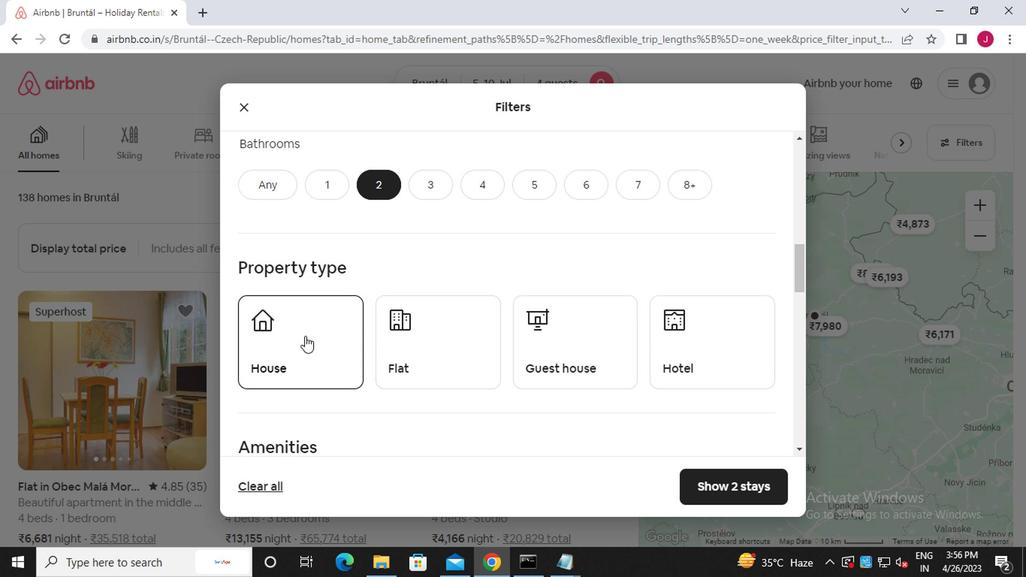 
Action: Mouse moved to (428, 354)
Screenshot: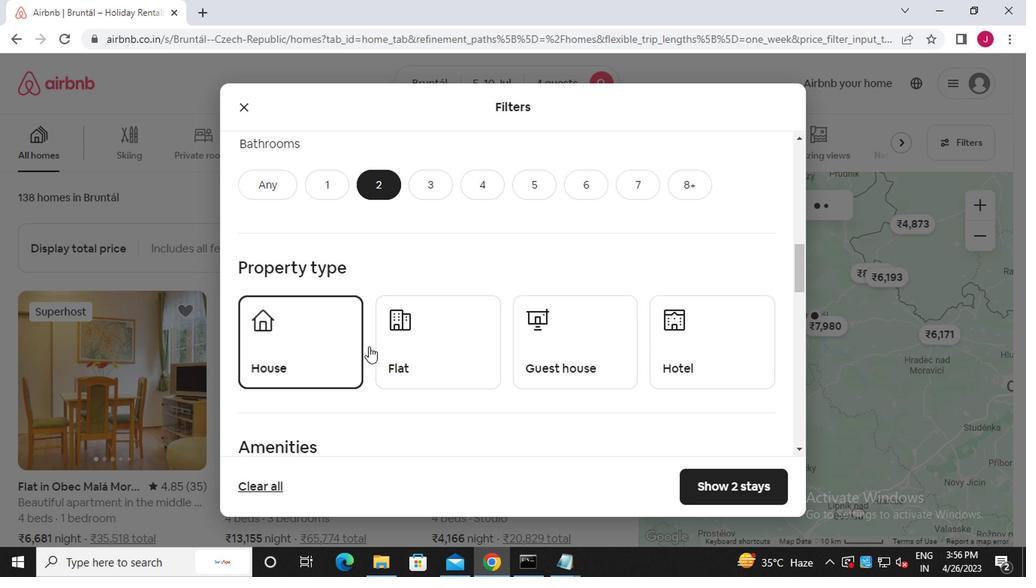 
Action: Mouse pressed left at (428, 354)
Screenshot: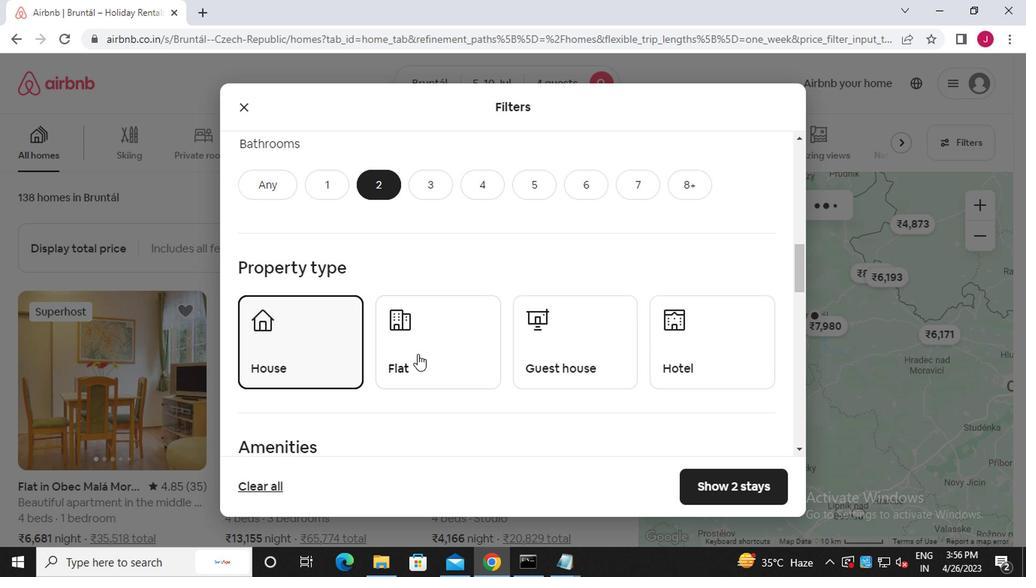 
Action: Mouse moved to (553, 351)
Screenshot: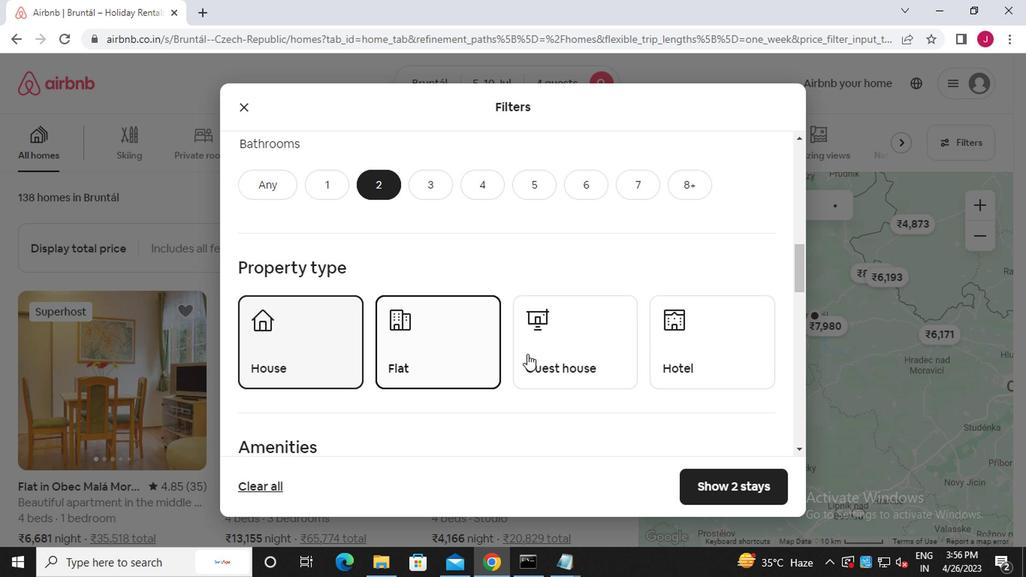 
Action: Mouse pressed left at (553, 351)
Screenshot: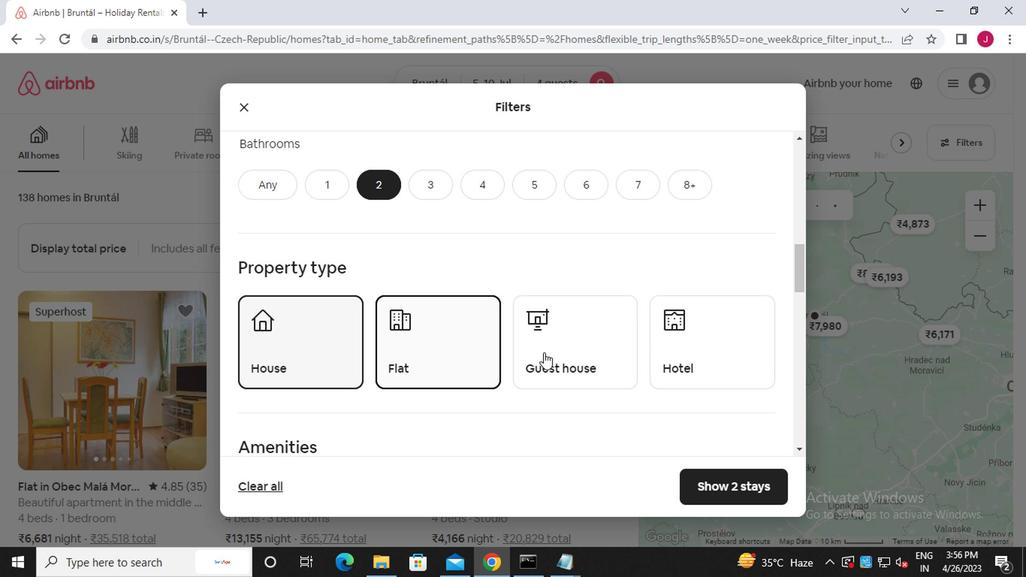 
Action: Mouse moved to (552, 351)
Screenshot: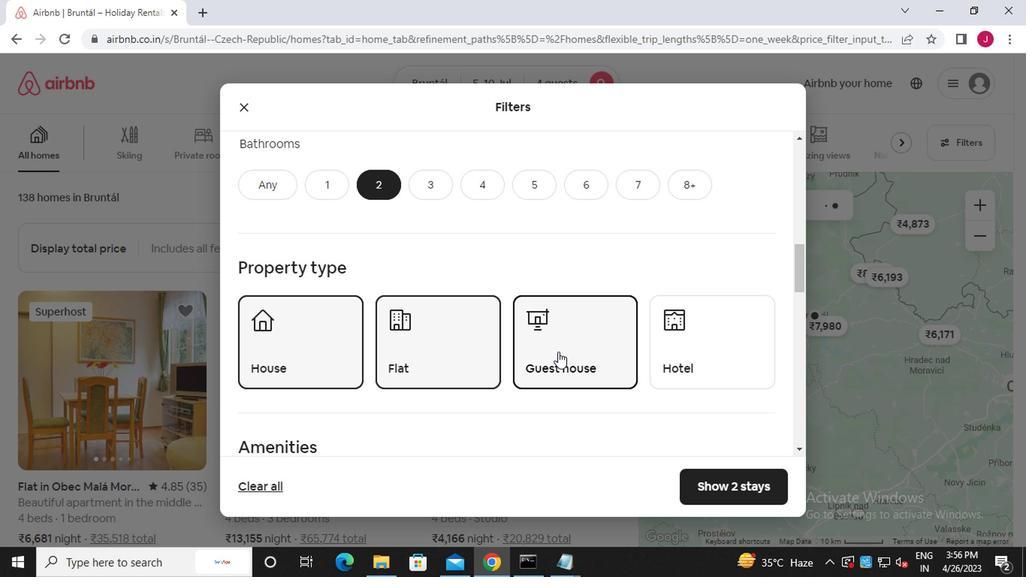 
Action: Mouse scrolled (552, 351) with delta (0, 0)
Screenshot: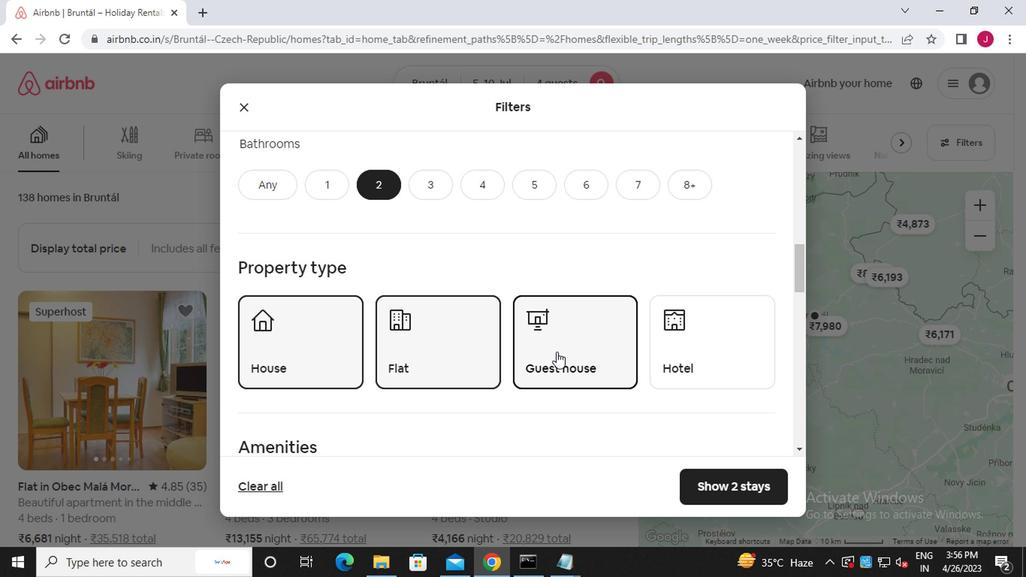 
Action: Mouse scrolled (552, 351) with delta (0, 0)
Screenshot: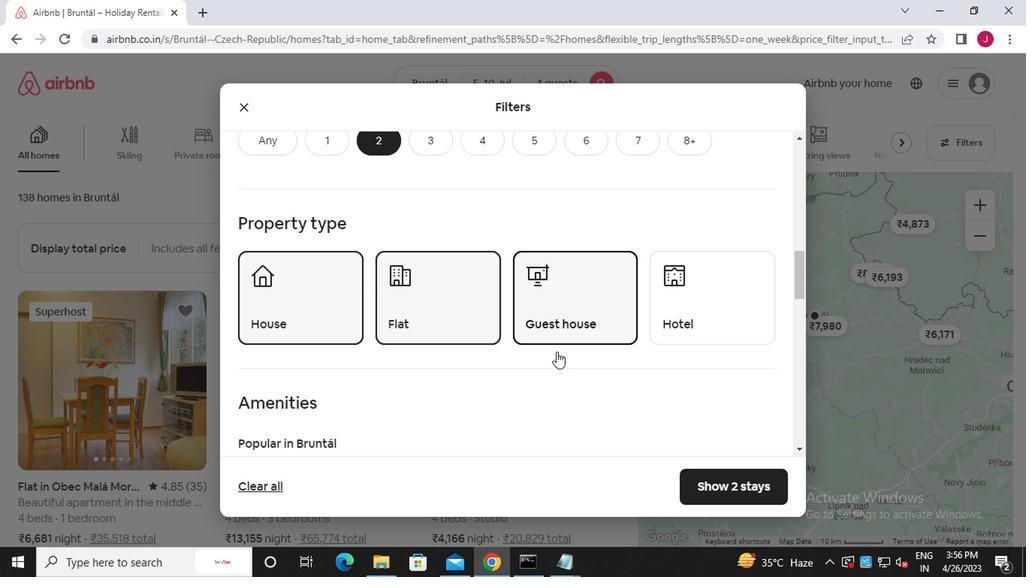 
Action: Mouse moved to (643, 350)
Screenshot: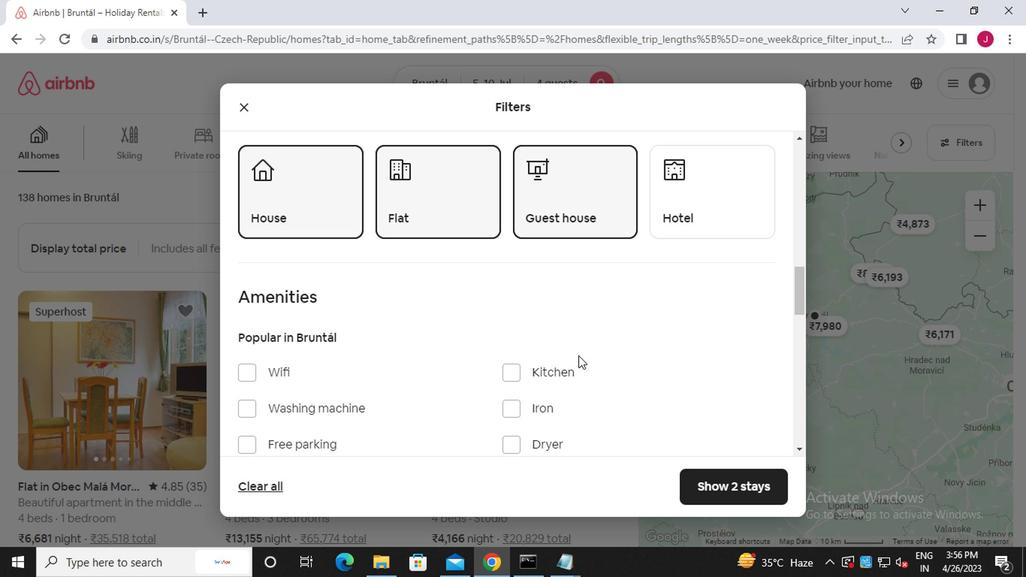 
Action: Mouse scrolled (643, 349) with delta (0, 0)
Screenshot: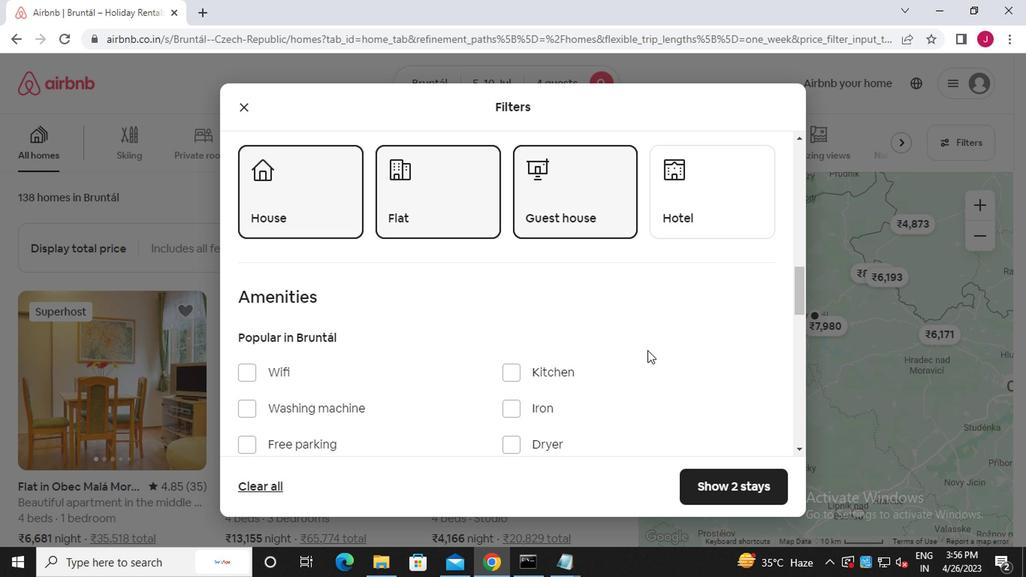 
Action: Mouse scrolled (643, 349) with delta (0, 0)
Screenshot: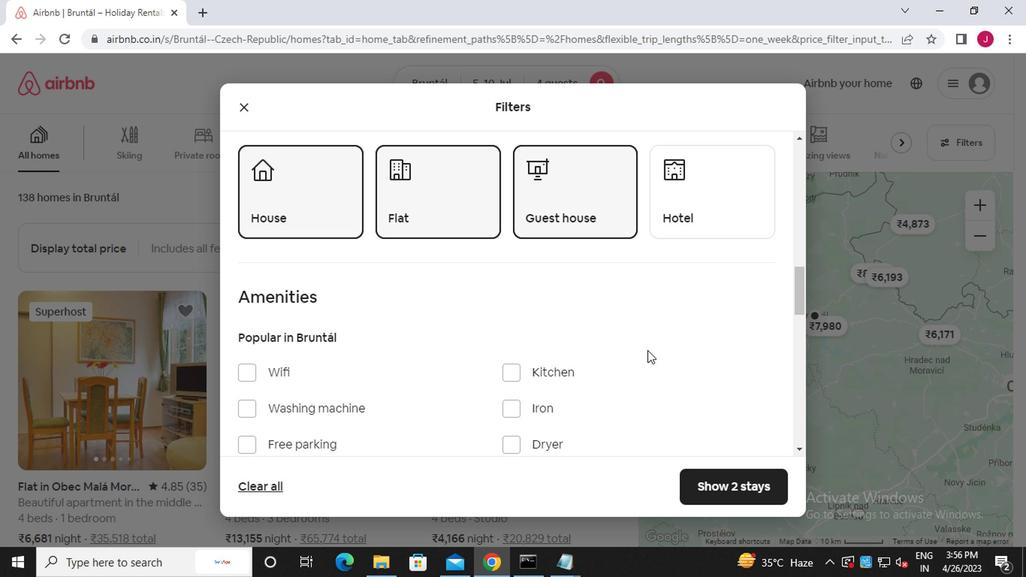 
Action: Mouse moved to (638, 350)
Screenshot: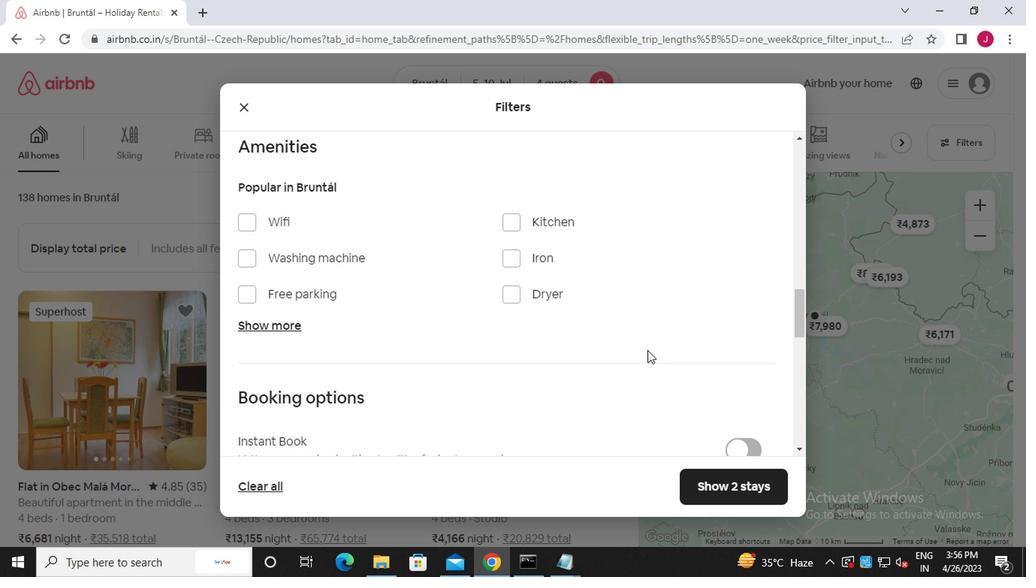 
Action: Mouse scrolled (638, 349) with delta (0, 0)
Screenshot: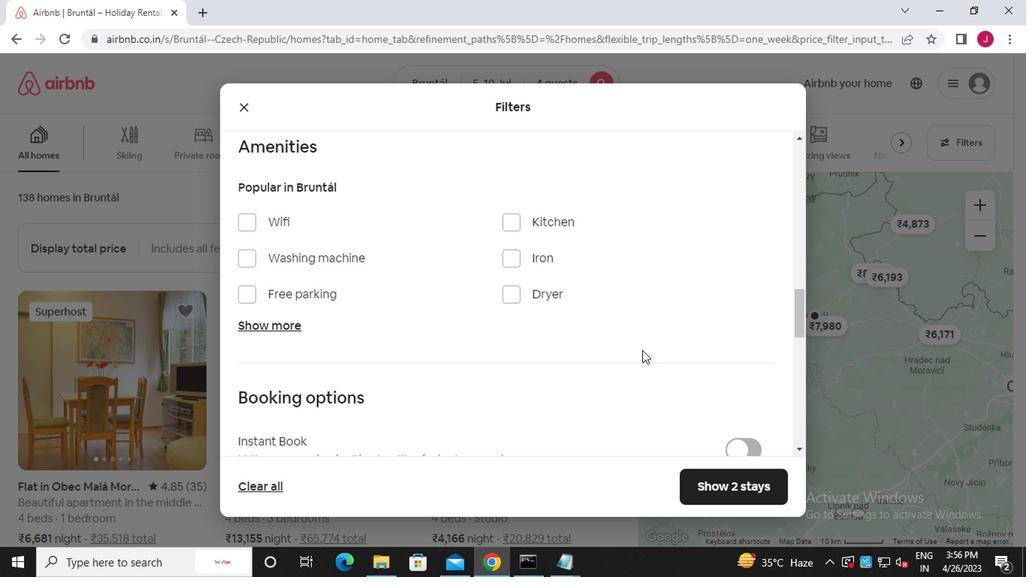 
Action: Mouse scrolled (638, 349) with delta (0, 0)
Screenshot: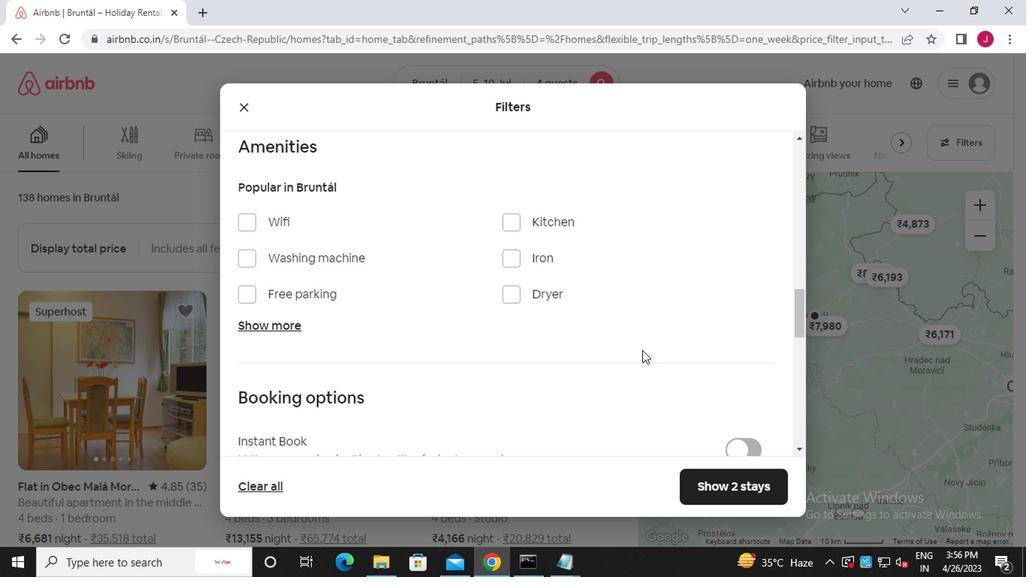 
Action: Mouse moved to (742, 347)
Screenshot: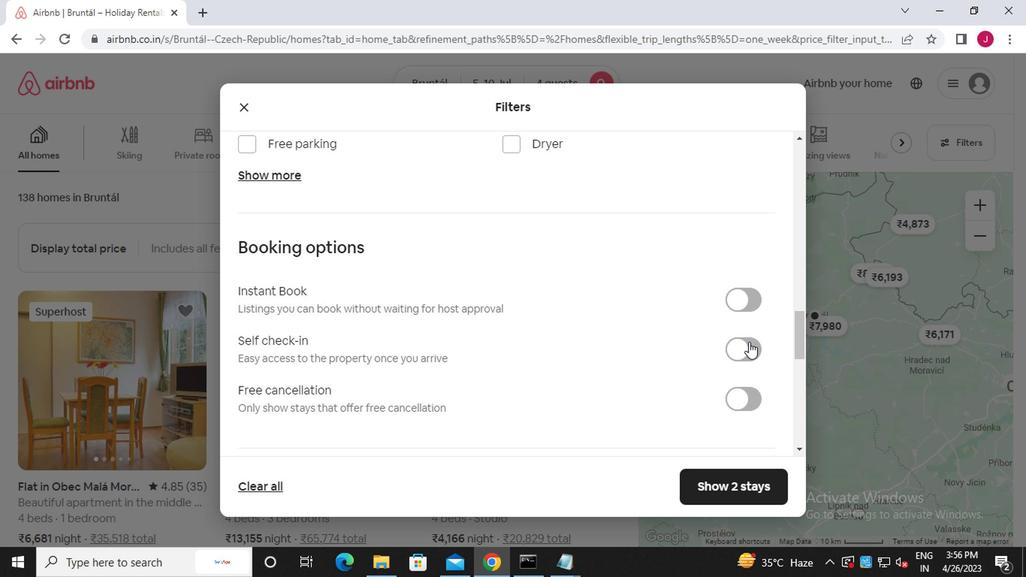 
Action: Mouse pressed left at (742, 347)
Screenshot: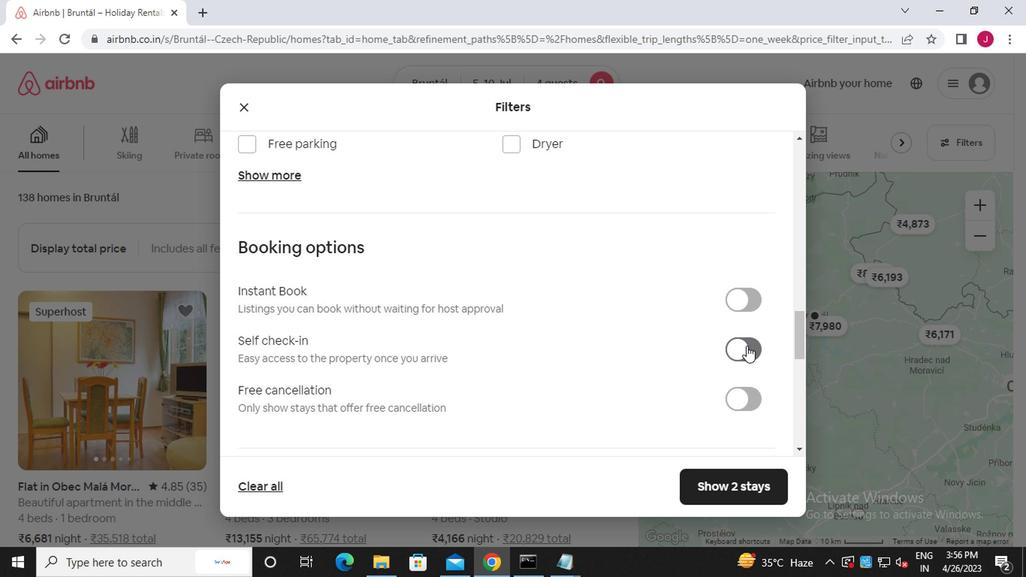 
Action: Mouse moved to (512, 348)
Screenshot: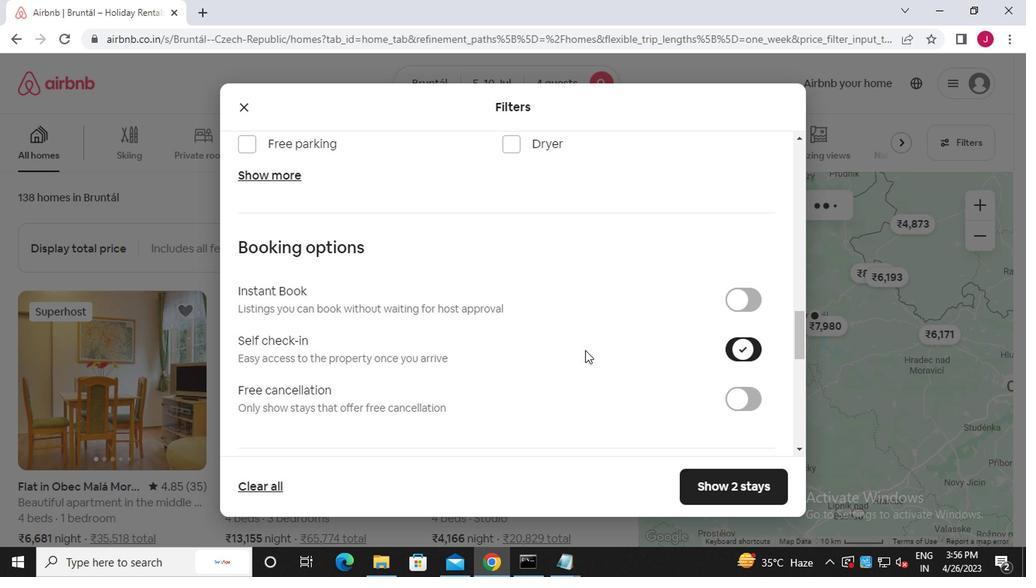 
Action: Mouse scrolled (512, 348) with delta (0, 0)
Screenshot: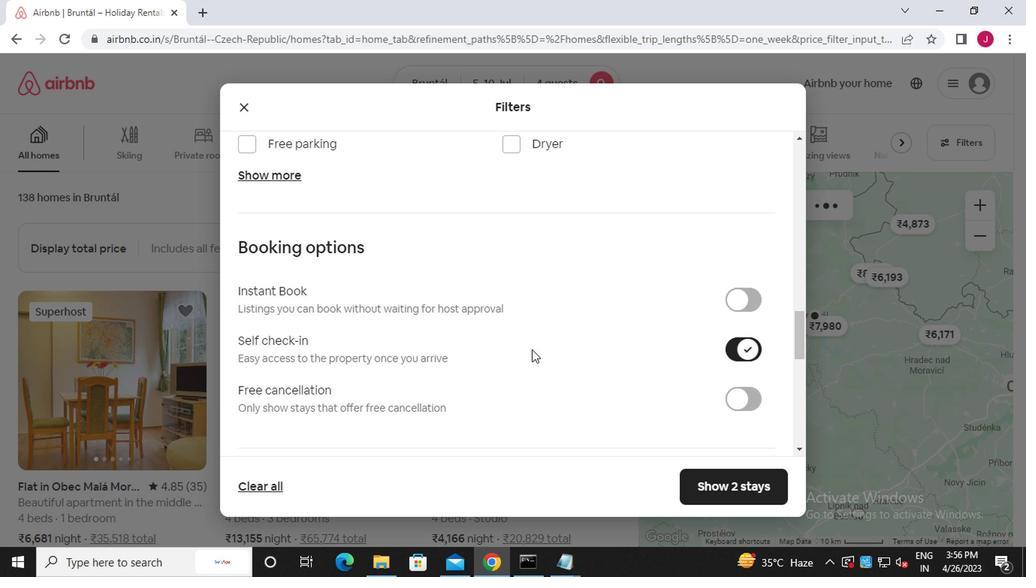 
Action: Mouse moved to (507, 348)
Screenshot: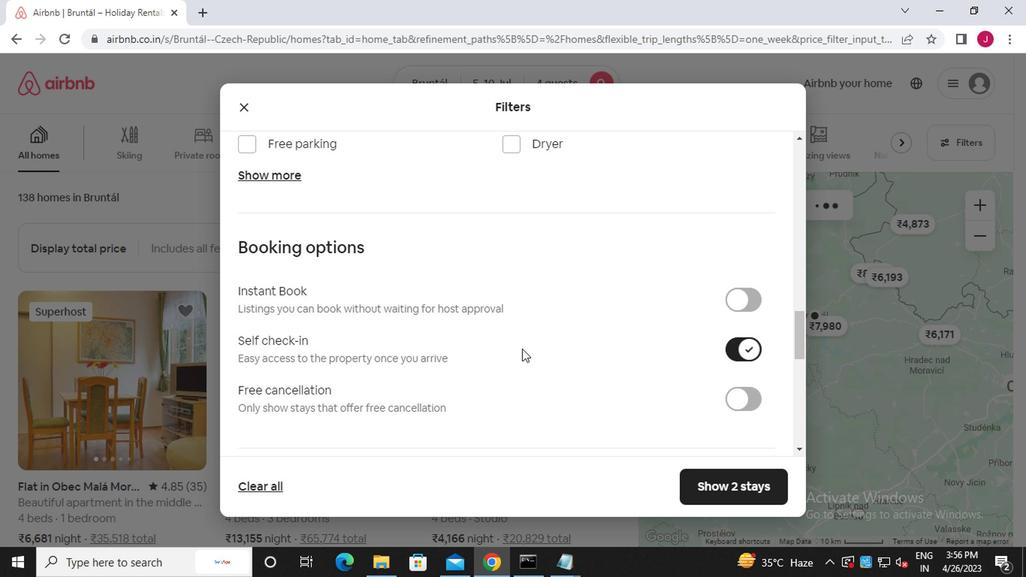 
Action: Mouse scrolled (507, 348) with delta (0, 0)
Screenshot: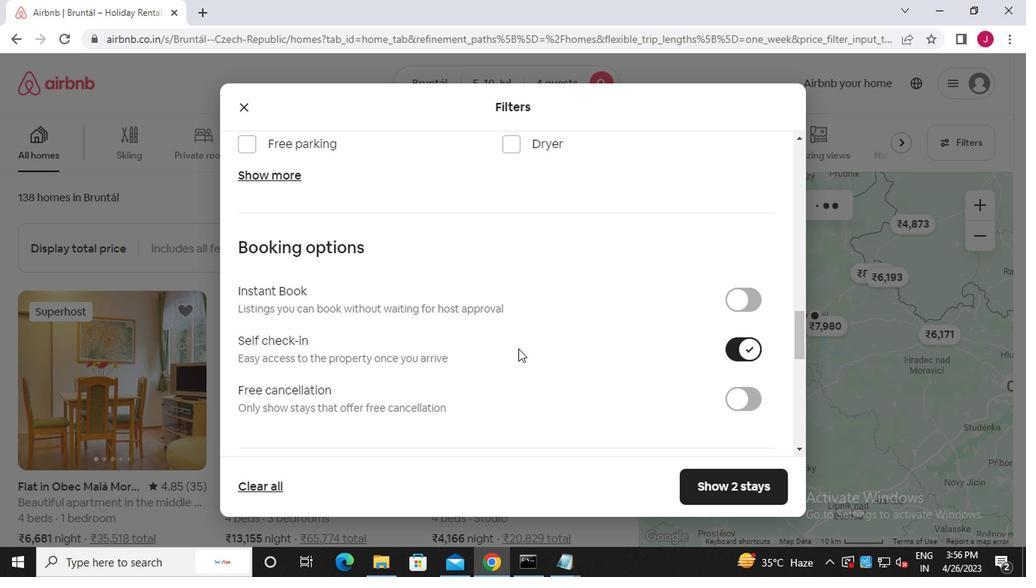 
Action: Mouse moved to (506, 348)
Screenshot: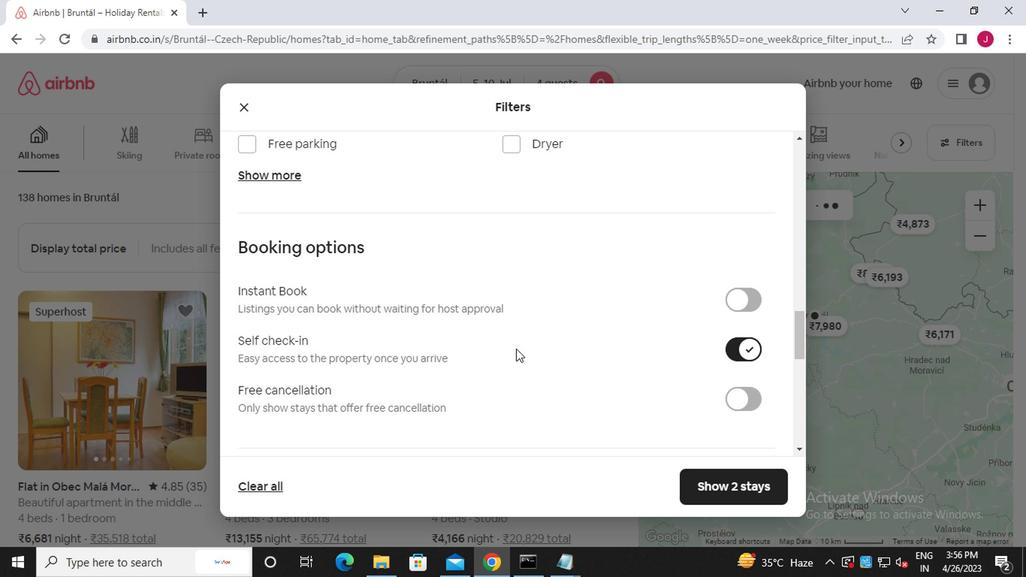 
Action: Mouse scrolled (506, 348) with delta (0, 0)
Screenshot: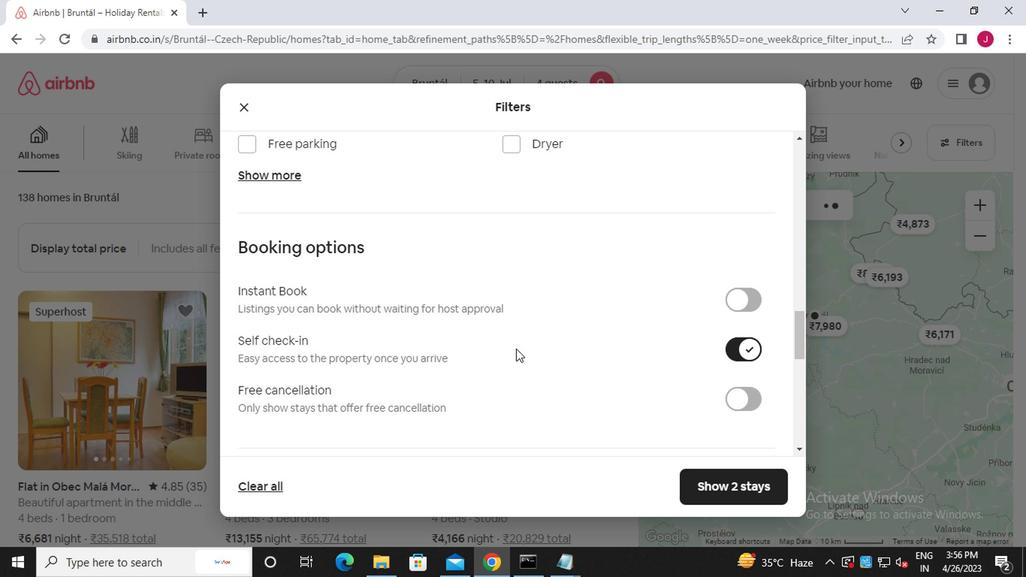 
Action: Mouse moved to (505, 348)
Screenshot: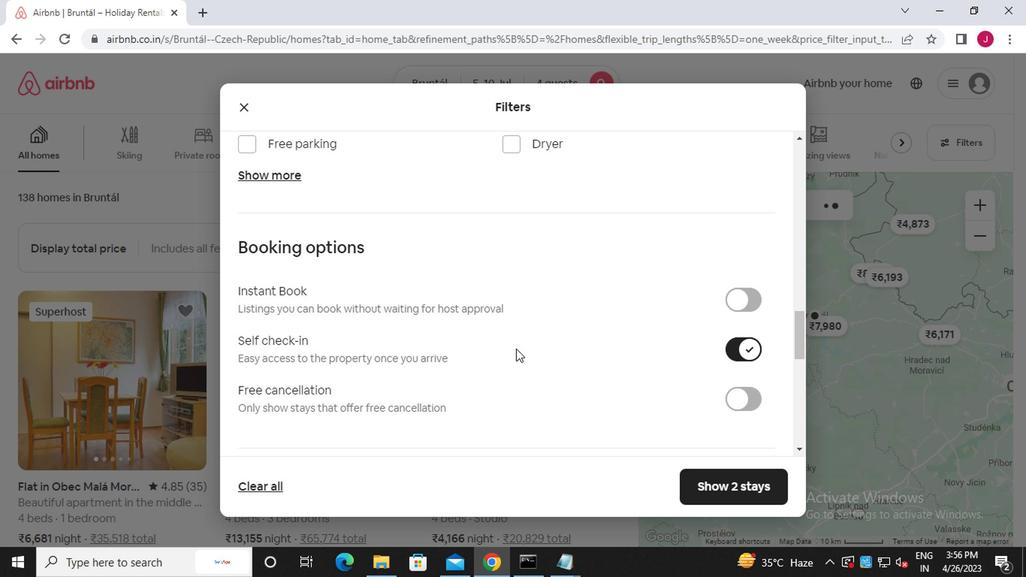 
Action: Mouse scrolled (505, 348) with delta (0, 0)
Screenshot: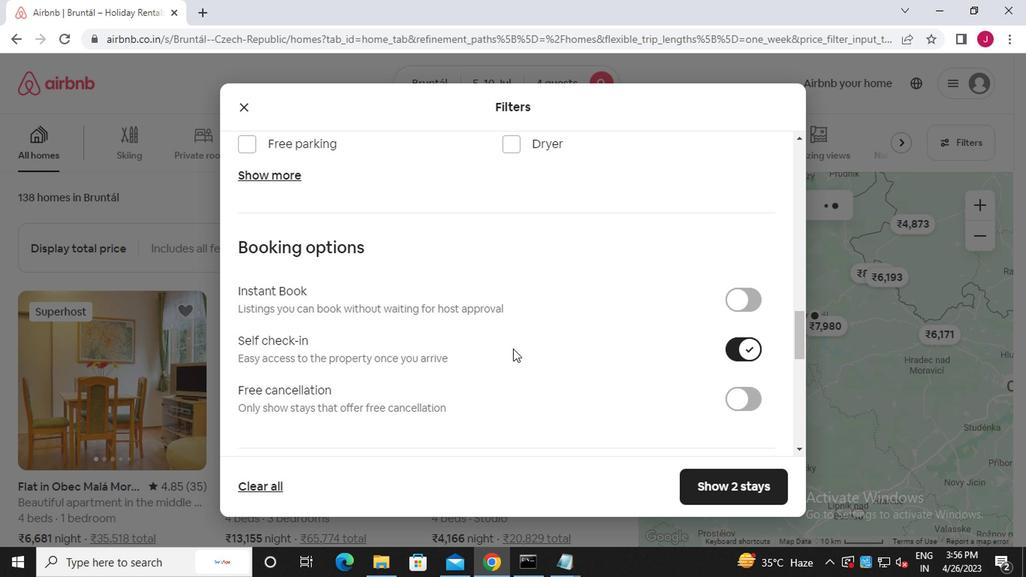 
Action: Mouse moved to (505, 348)
Screenshot: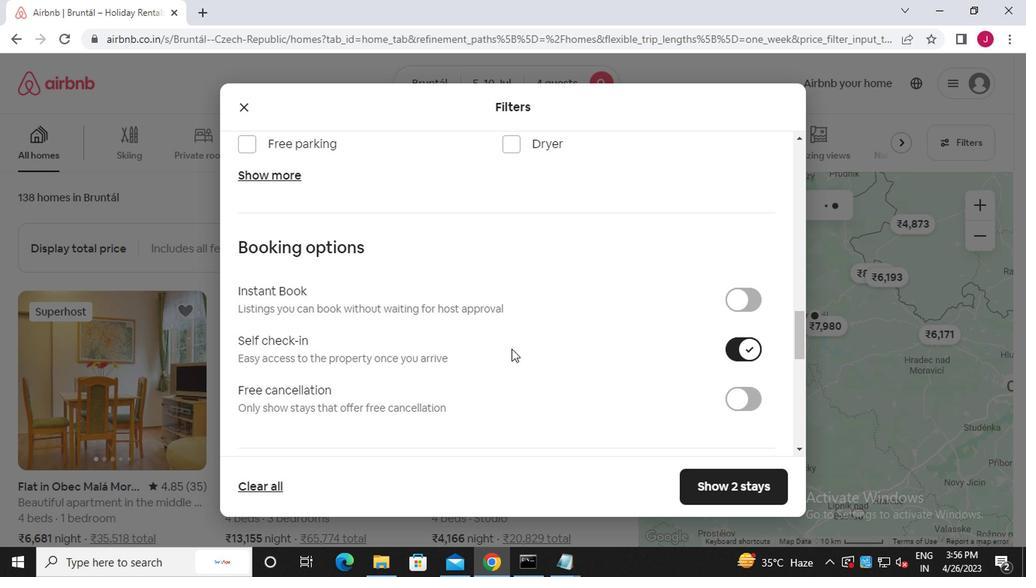 
Action: Mouse scrolled (505, 348) with delta (0, 0)
Screenshot: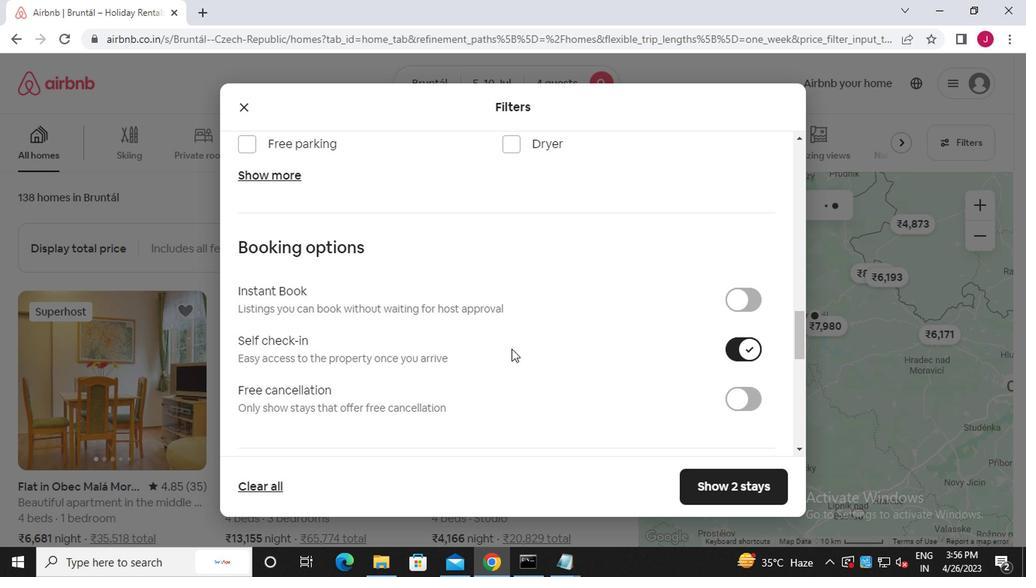 
Action: Mouse scrolled (505, 348) with delta (0, 0)
Screenshot: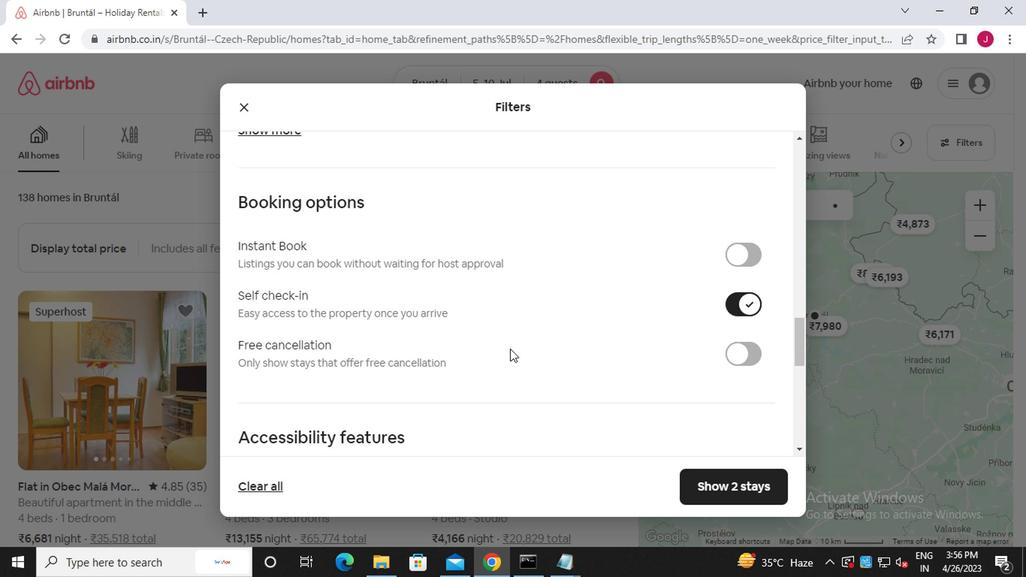 
Action: Mouse moved to (285, 344)
Screenshot: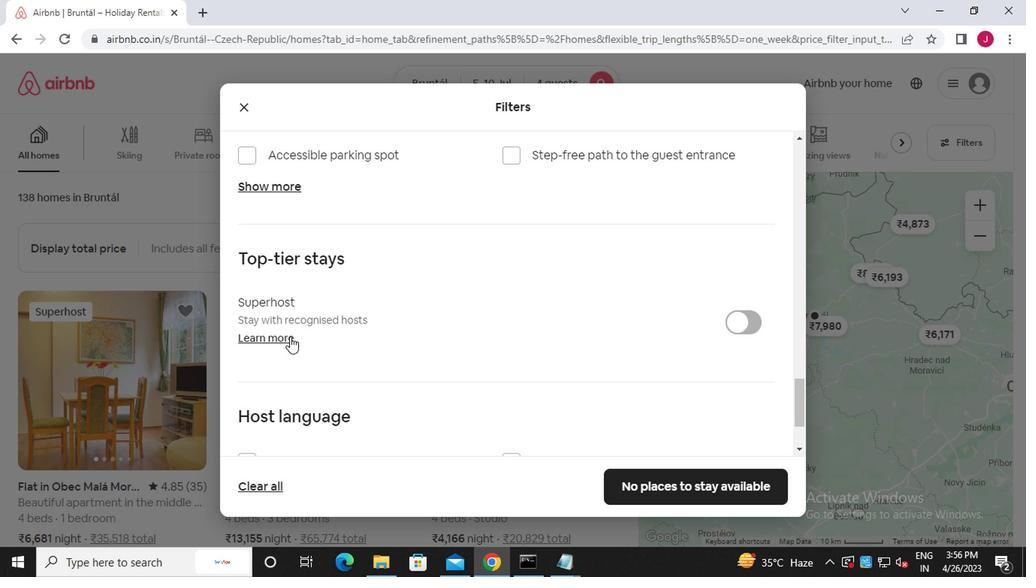 
Action: Mouse scrolled (285, 343) with delta (0, 0)
Screenshot: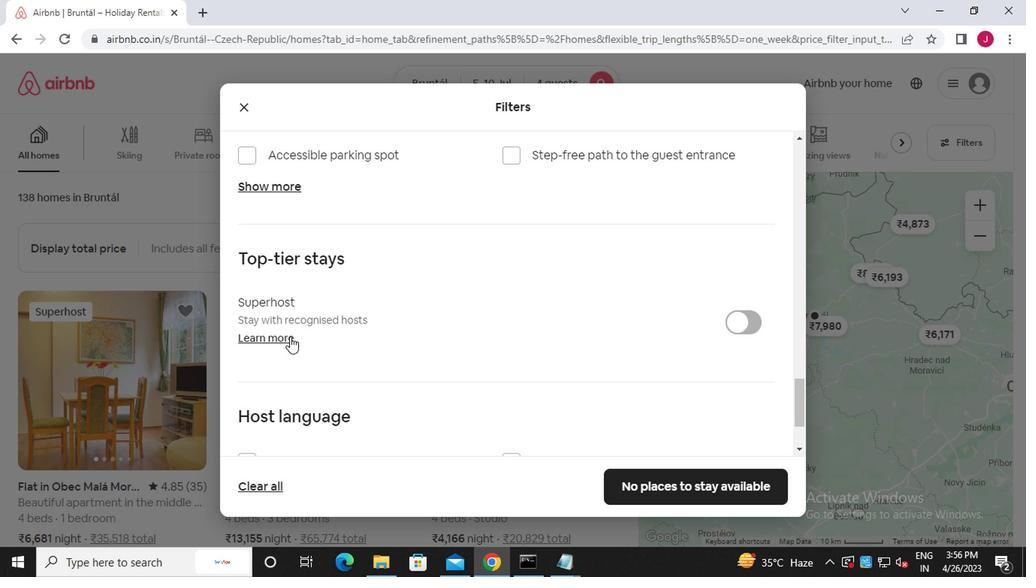 
Action: Mouse moved to (286, 345)
Screenshot: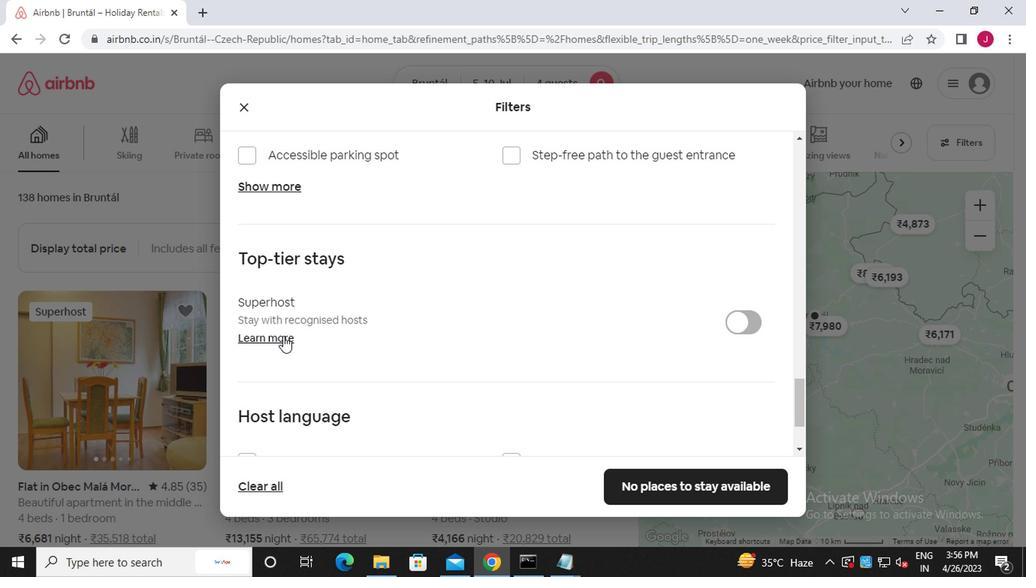 
Action: Mouse scrolled (286, 344) with delta (0, -1)
Screenshot: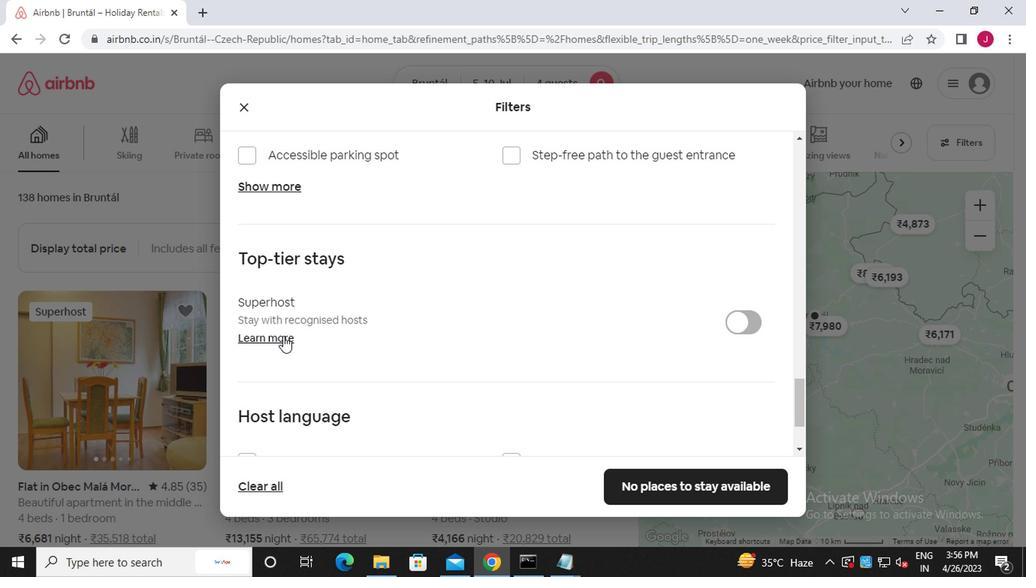 
Action: Mouse scrolled (286, 344) with delta (0, -1)
Screenshot: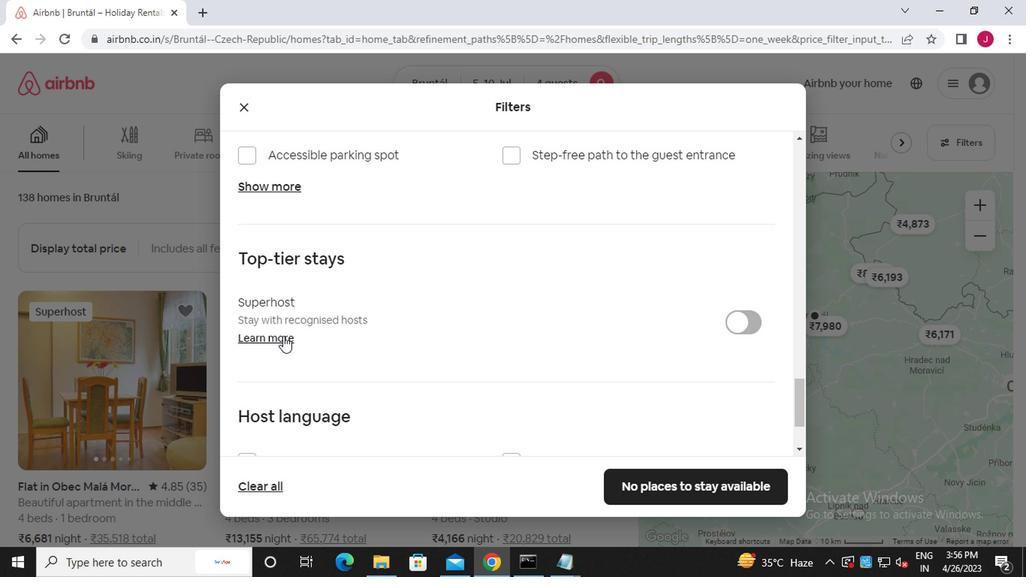 
Action: Mouse scrolled (286, 344) with delta (0, -1)
Screenshot: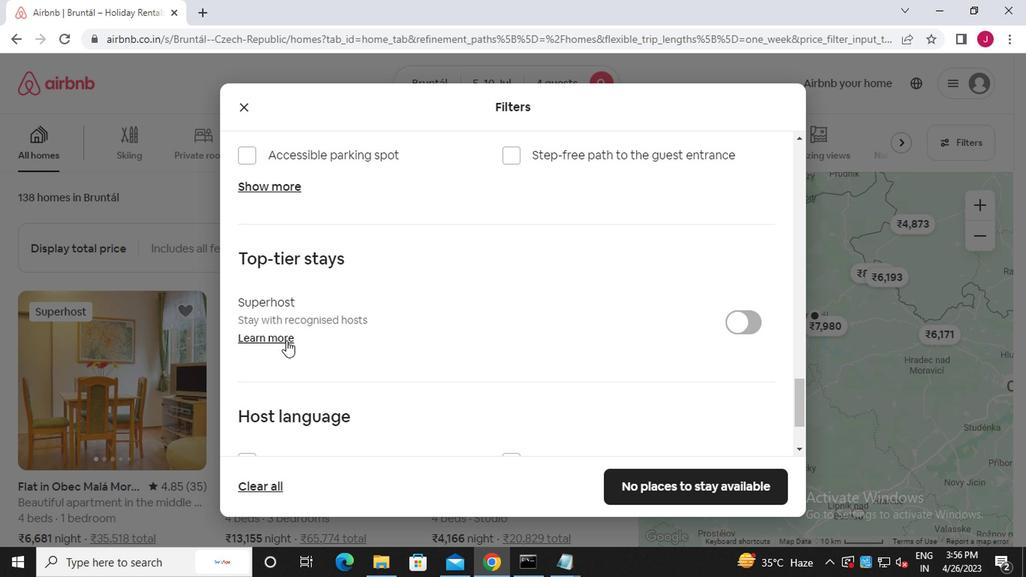 
Action: Mouse moved to (241, 350)
Screenshot: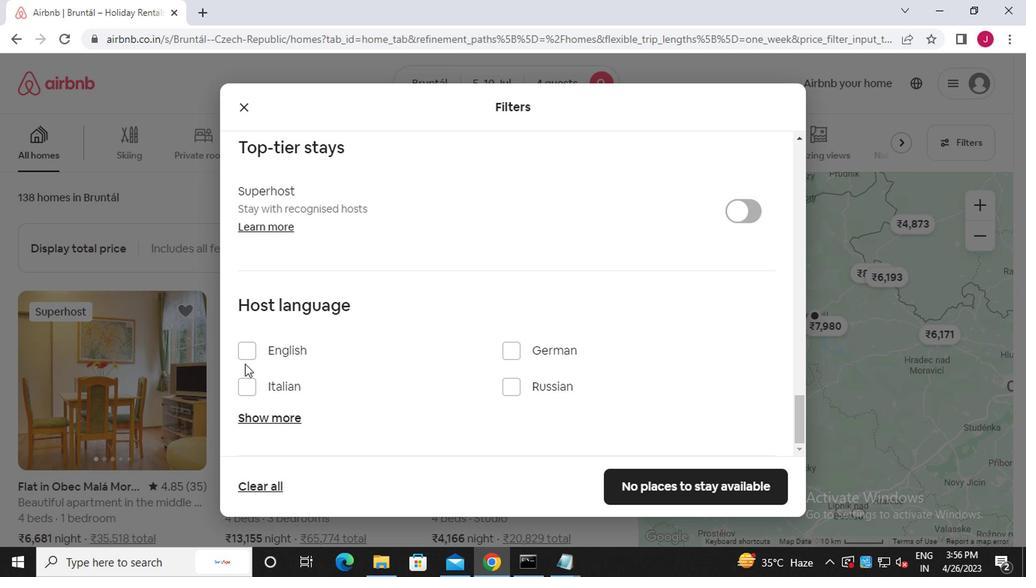 
Action: Mouse pressed left at (241, 350)
Screenshot: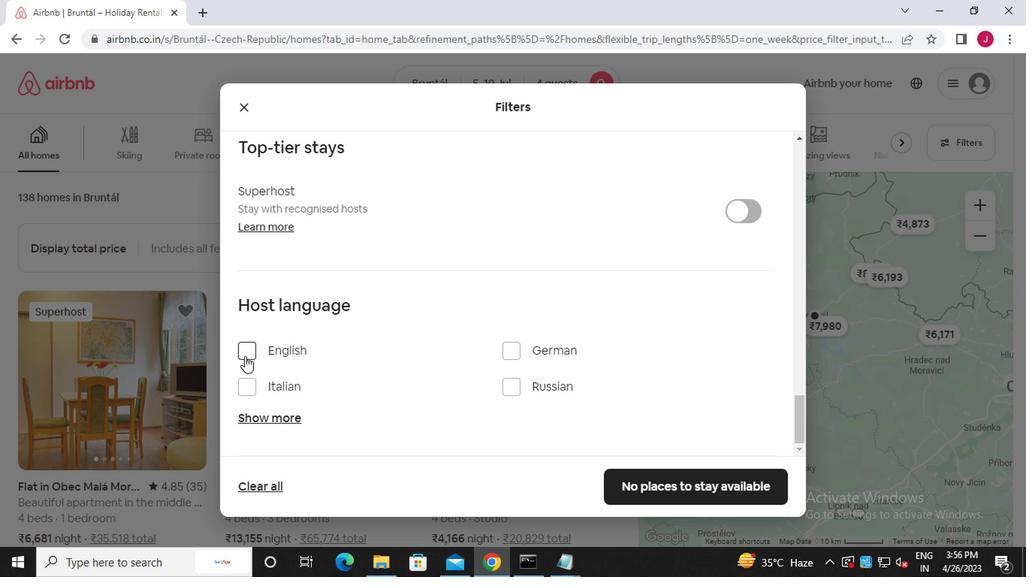 
Action: Mouse moved to (698, 487)
Screenshot: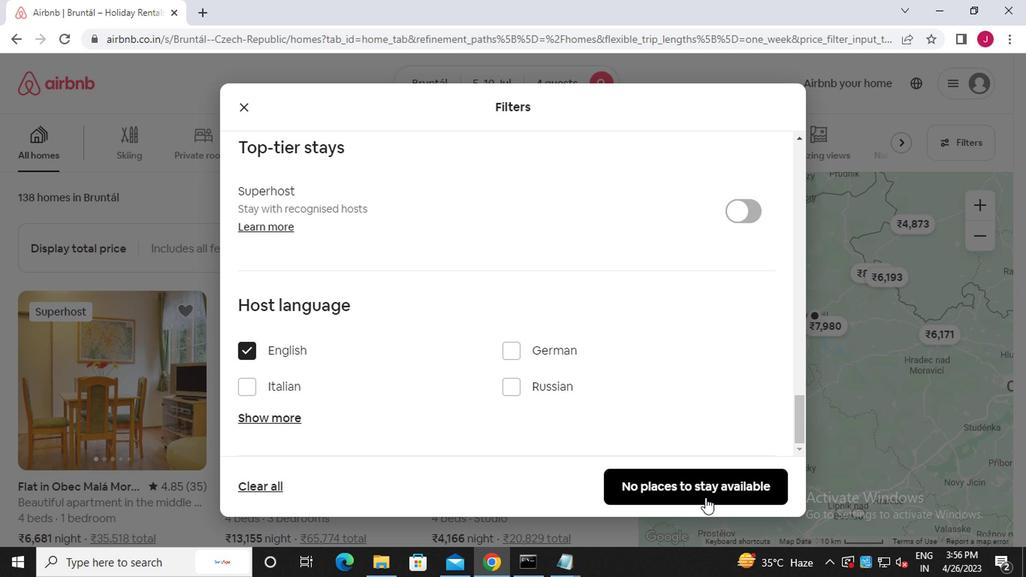 
Action: Mouse pressed left at (698, 487)
Screenshot: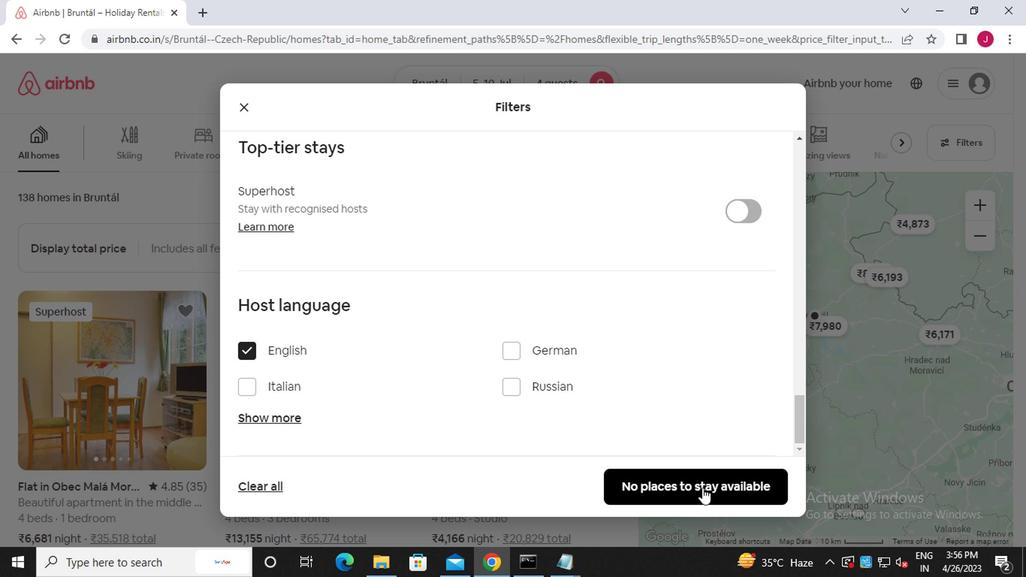 
Action: Mouse moved to (696, 487)
Screenshot: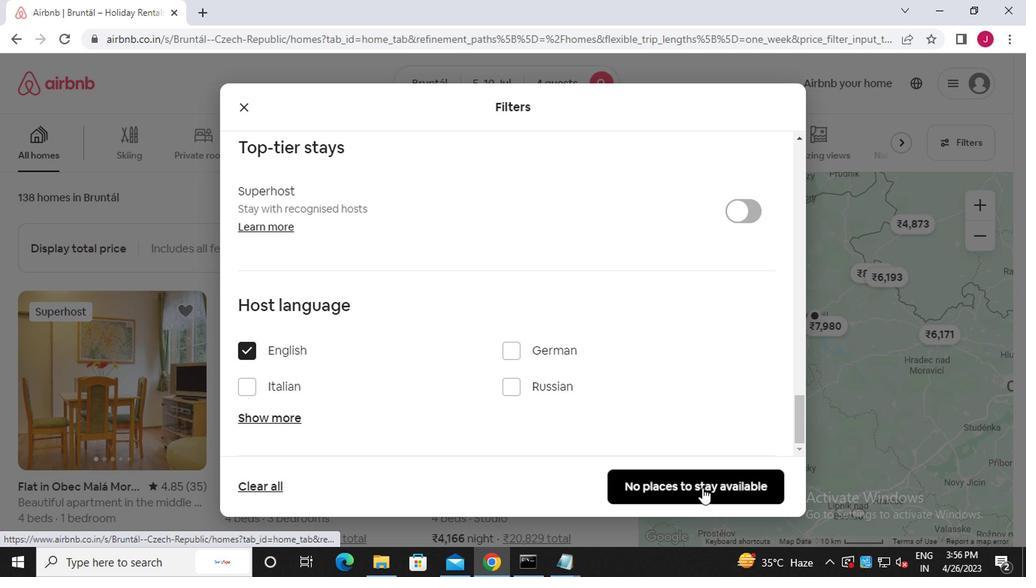
